 Task: Look for space in Csongrád, Hungary from 11th June, 2023 to 15th June, 2023 for 2 adults in price range Rs.7000 to Rs.16000. Place can be private room with 1  bedroom having 2 beds and 1 bathroom. Property type can be house, flat, guest house, hotel. Booking option can be shelf check-in. Required host language is English.
Action: Mouse moved to (455, 88)
Screenshot: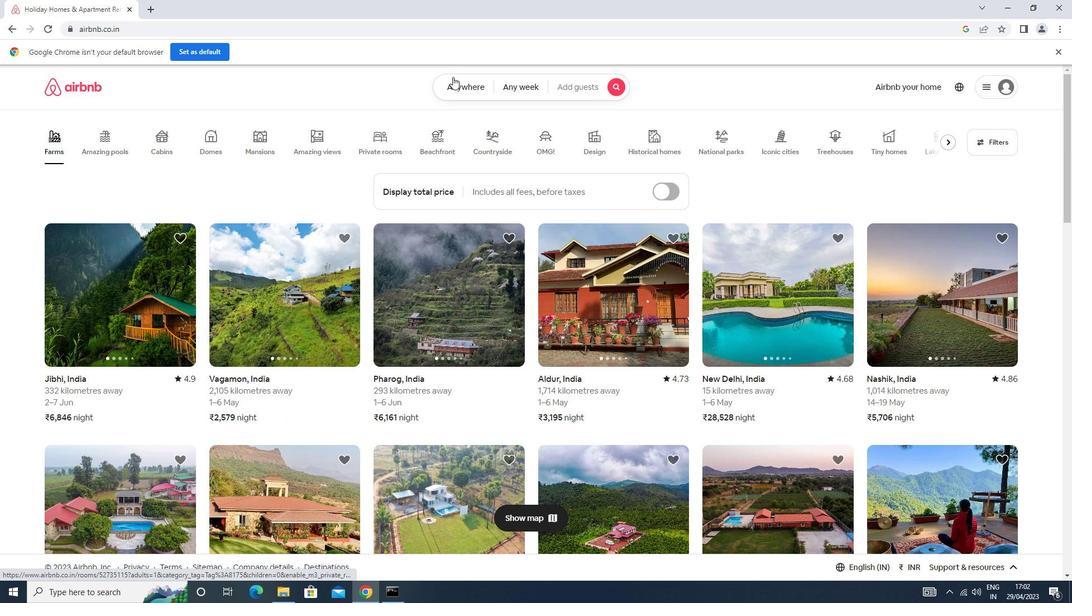 
Action: Mouse pressed left at (455, 88)
Screenshot: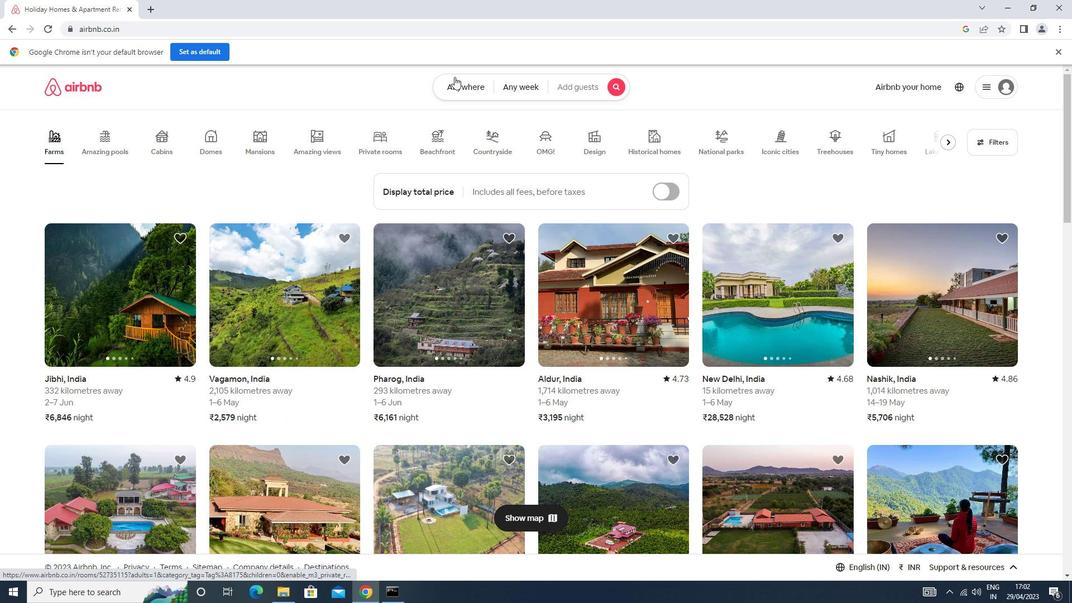 
Action: Mouse moved to (357, 136)
Screenshot: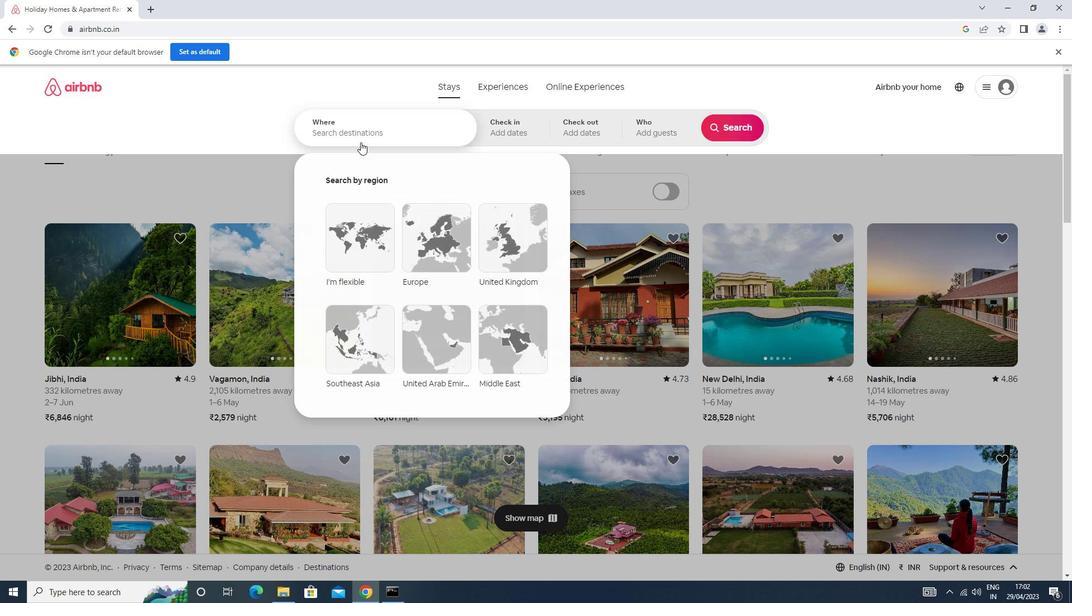 
Action: Mouse pressed left at (357, 136)
Screenshot: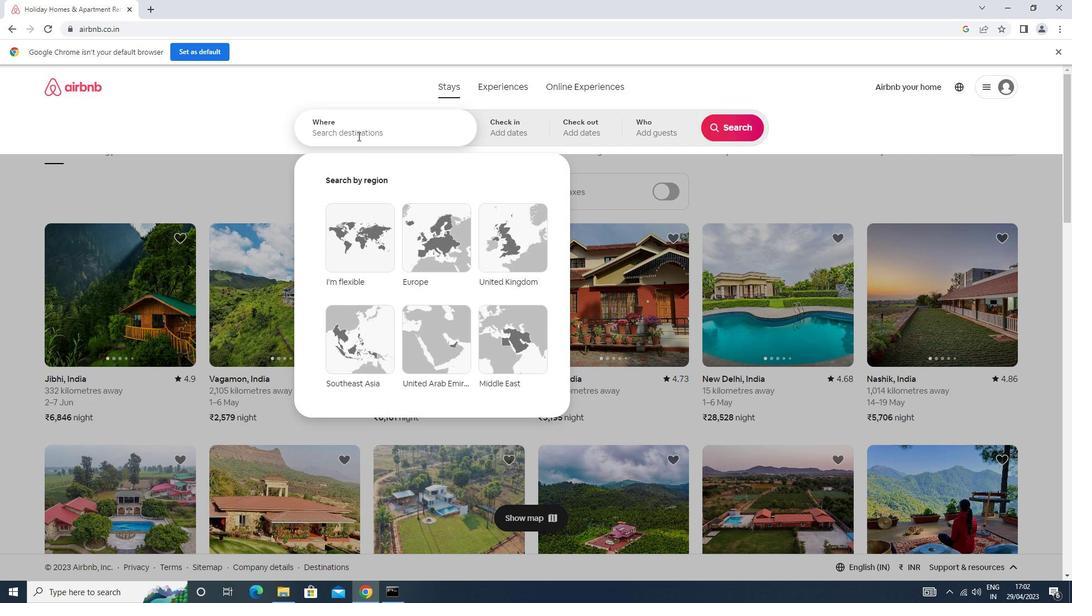 
Action: Key pressed <Key.caps_lock>c<Key.caps_lock>songrad<Key.down><Key.enter>
Screenshot: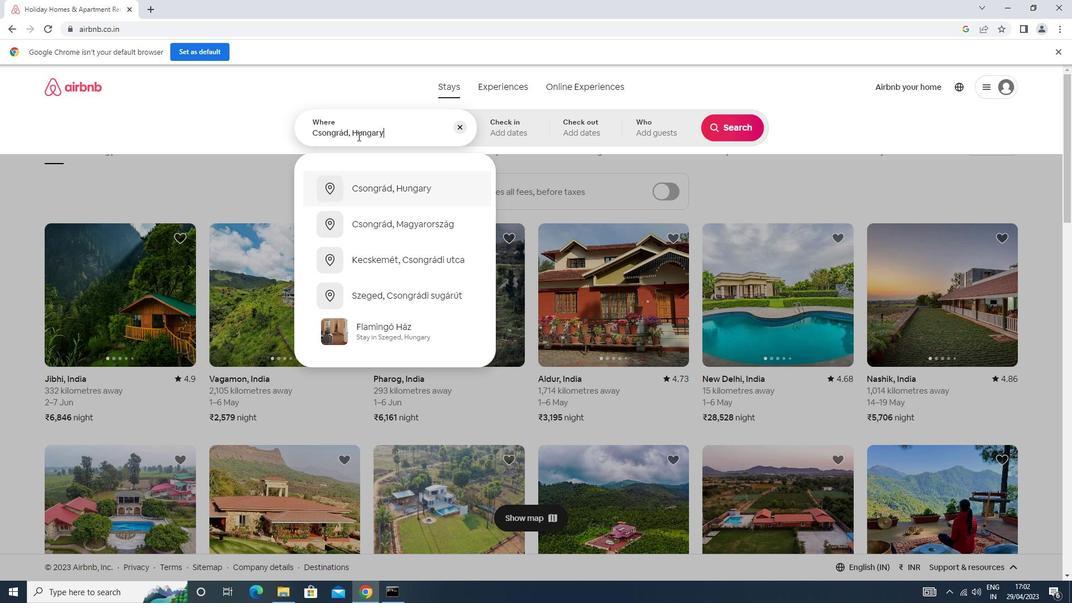
Action: Mouse moved to (725, 216)
Screenshot: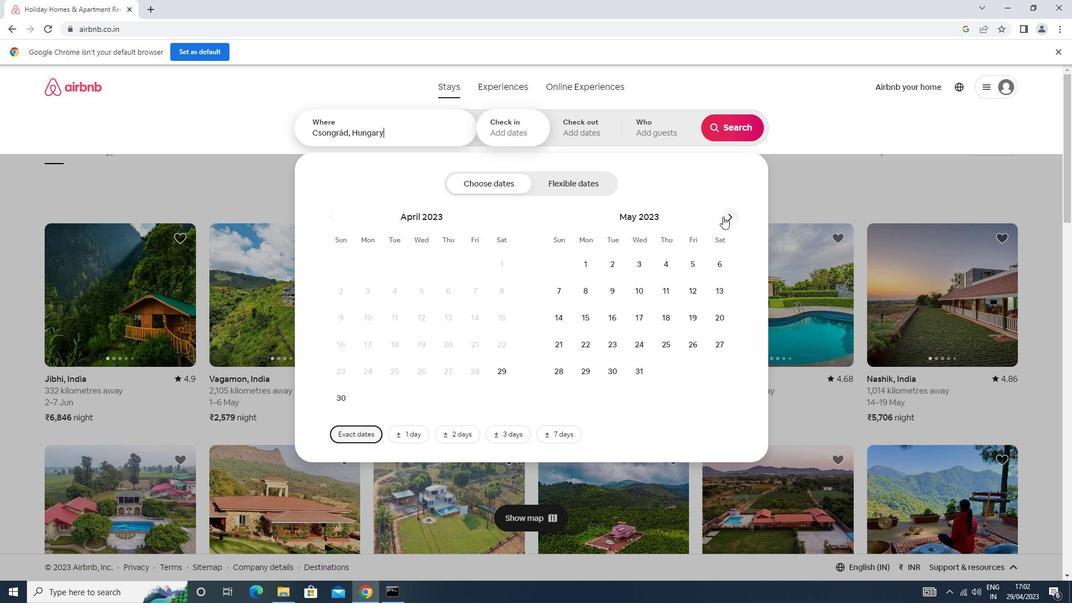 
Action: Mouse pressed left at (725, 216)
Screenshot: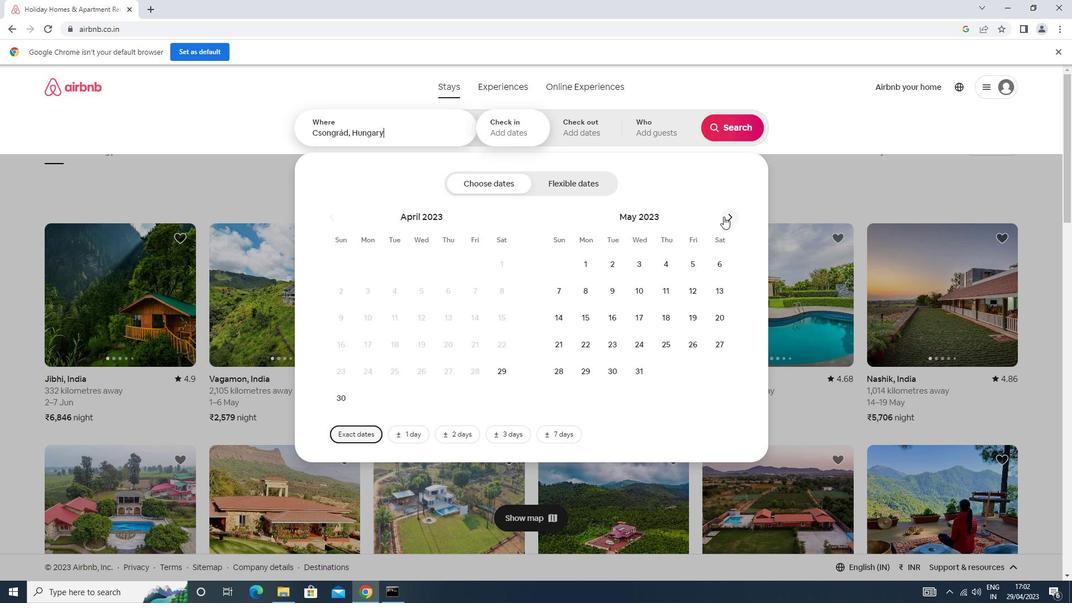 
Action: Mouse moved to (560, 318)
Screenshot: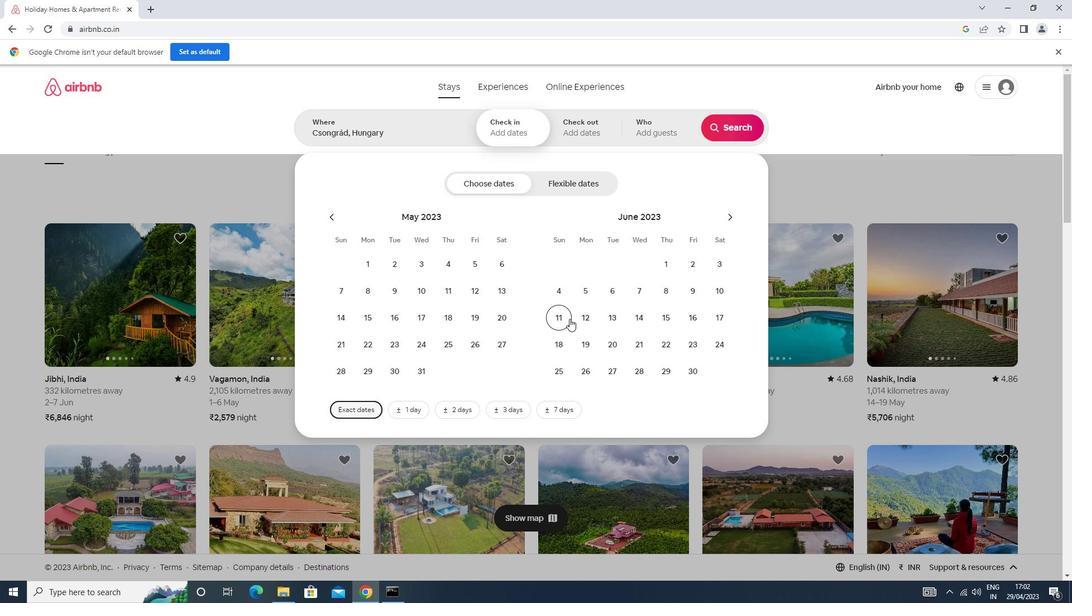 
Action: Mouse pressed left at (560, 318)
Screenshot: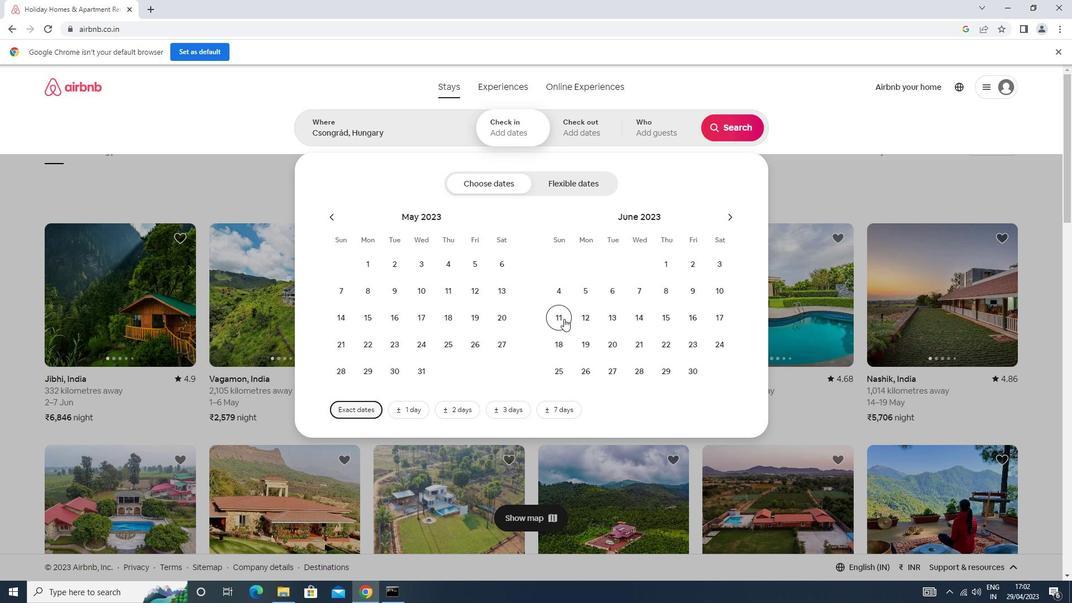
Action: Mouse moved to (659, 316)
Screenshot: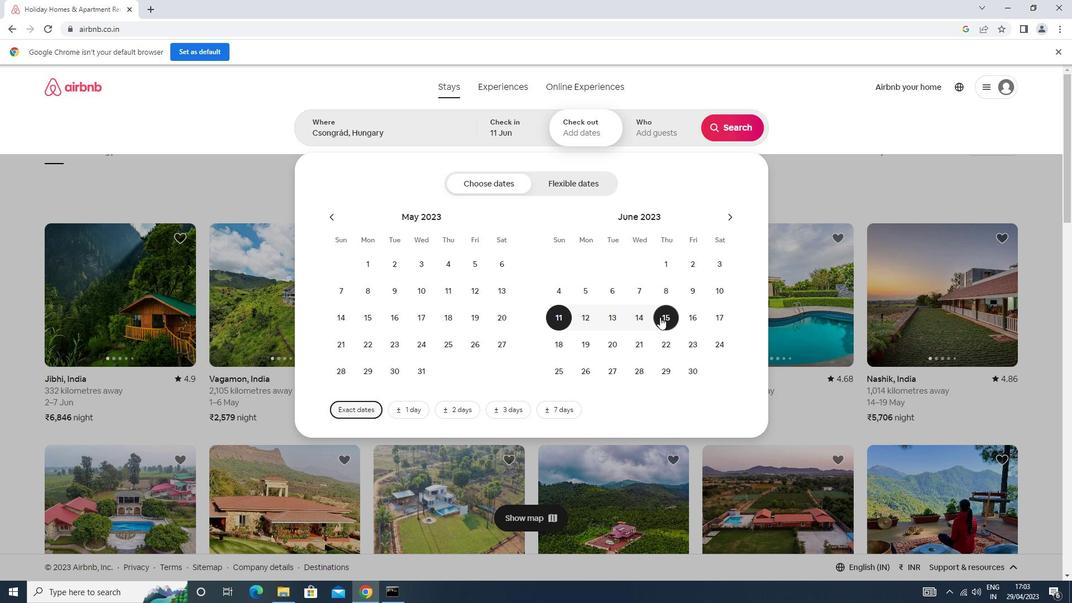 
Action: Mouse pressed left at (659, 316)
Screenshot: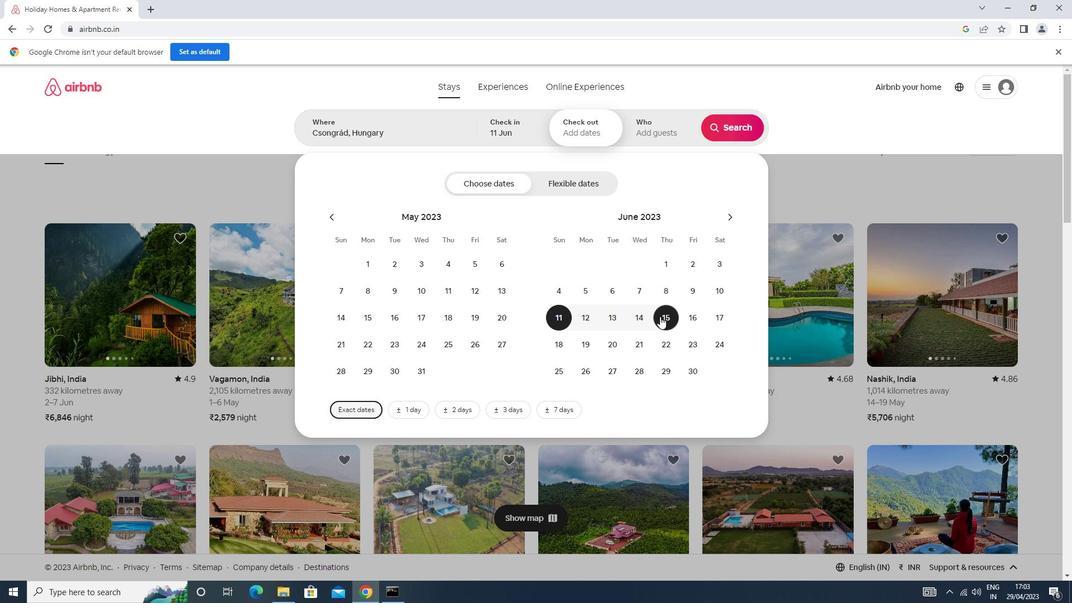 
Action: Mouse moved to (664, 121)
Screenshot: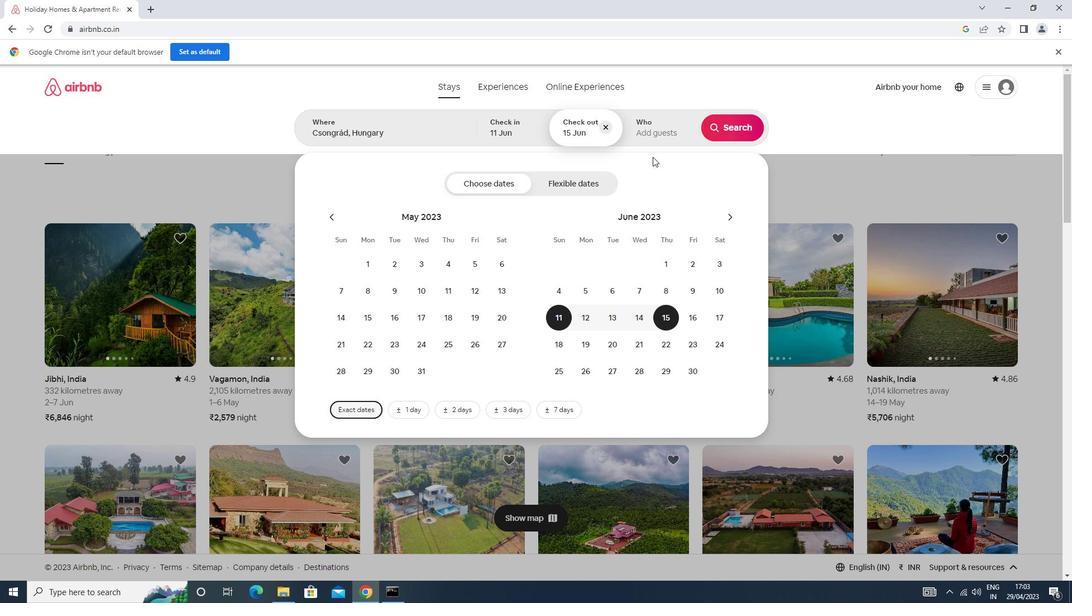 
Action: Mouse pressed left at (664, 121)
Screenshot: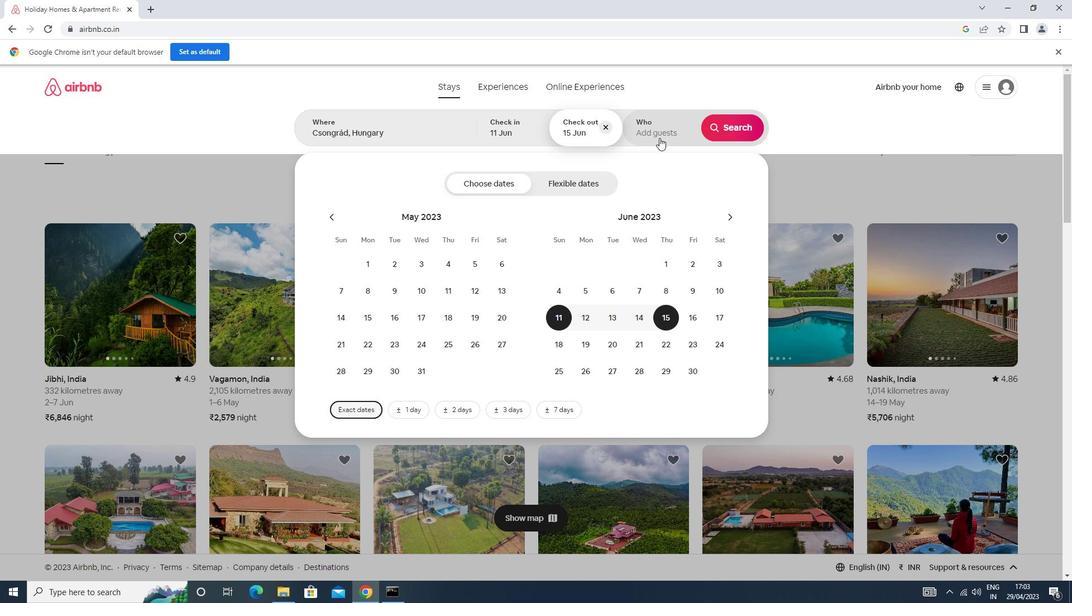 
Action: Mouse moved to (732, 189)
Screenshot: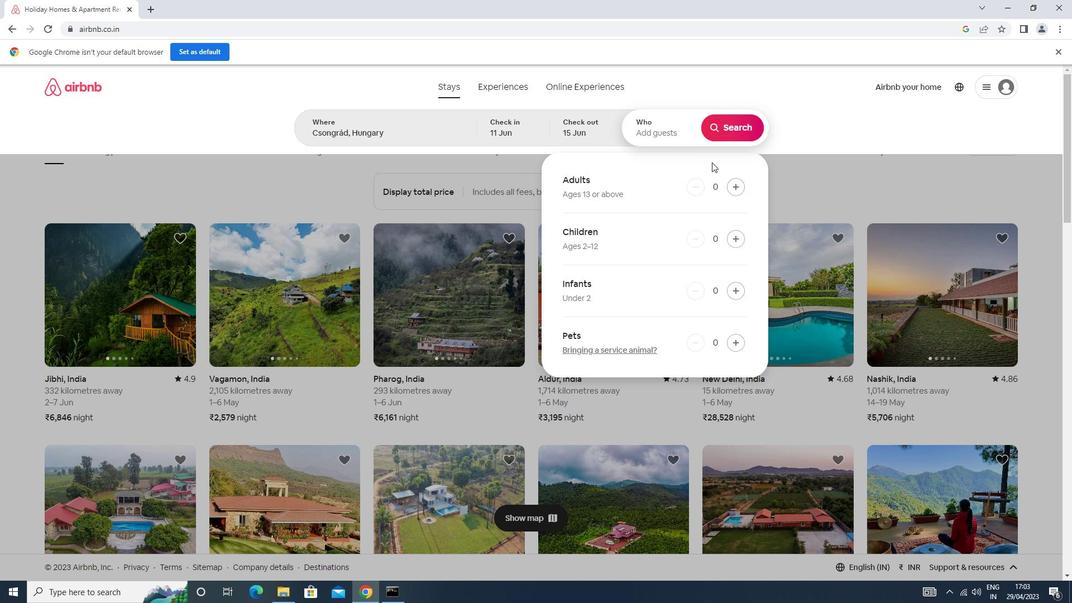 
Action: Mouse pressed left at (732, 189)
Screenshot: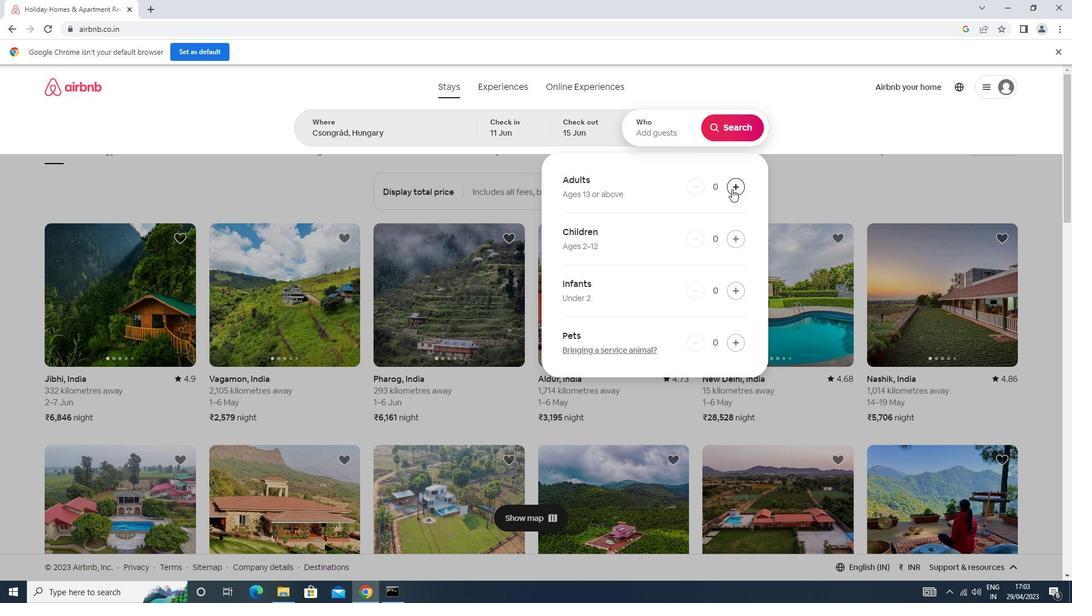 
Action: Mouse pressed left at (732, 189)
Screenshot: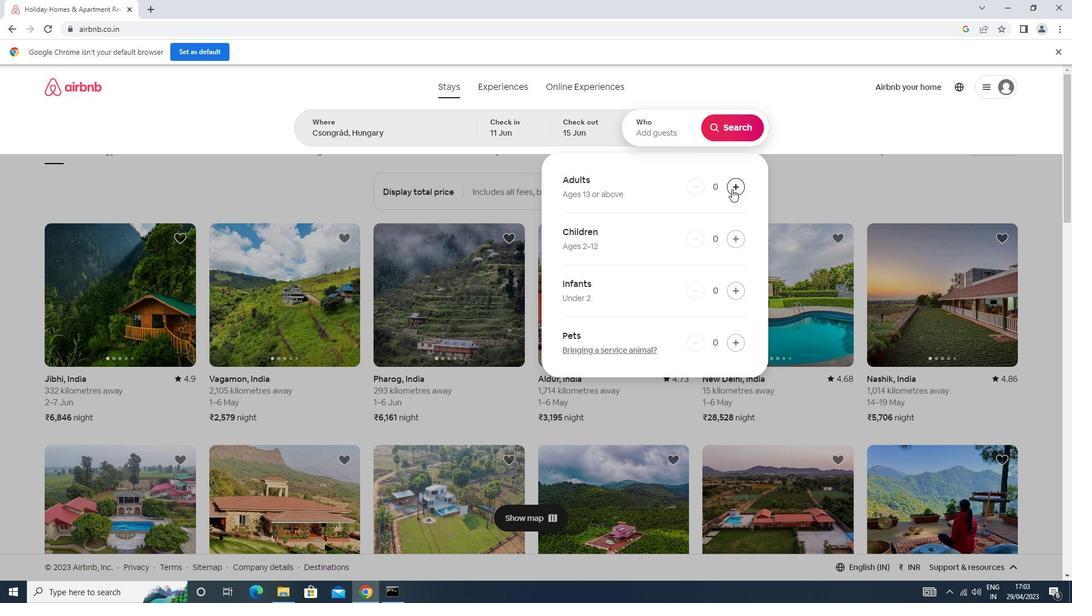
Action: Mouse moved to (725, 127)
Screenshot: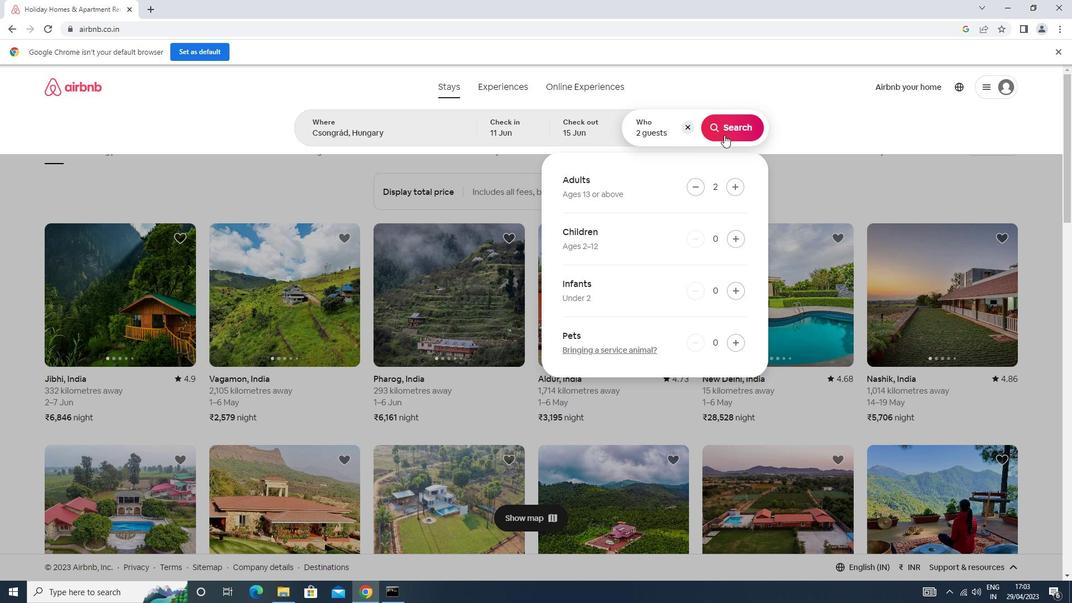 
Action: Mouse pressed left at (725, 127)
Screenshot: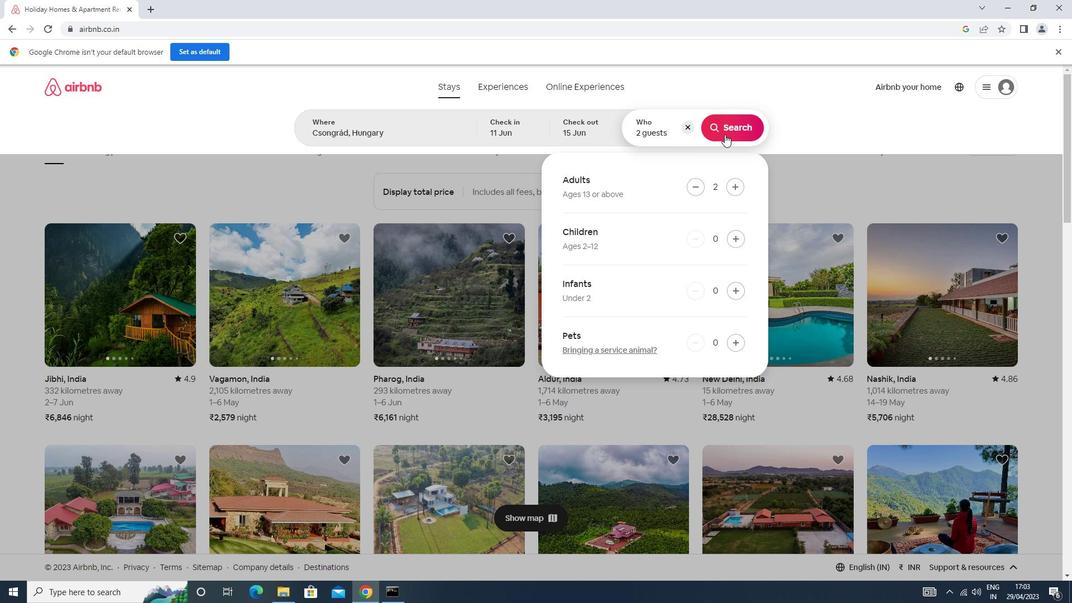 
Action: Mouse moved to (1028, 131)
Screenshot: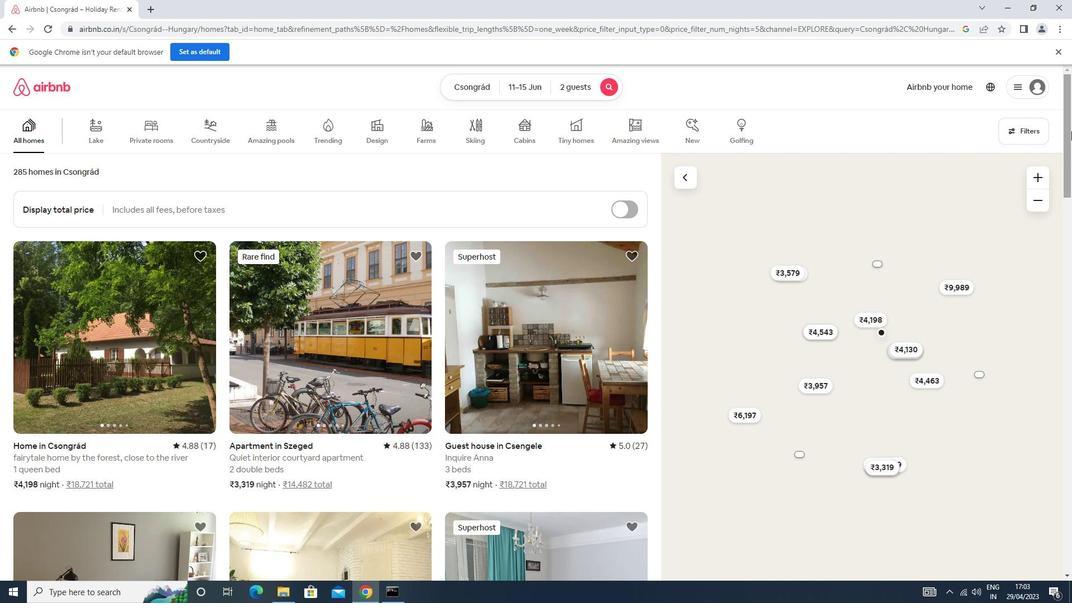 
Action: Mouse pressed left at (1028, 131)
Screenshot: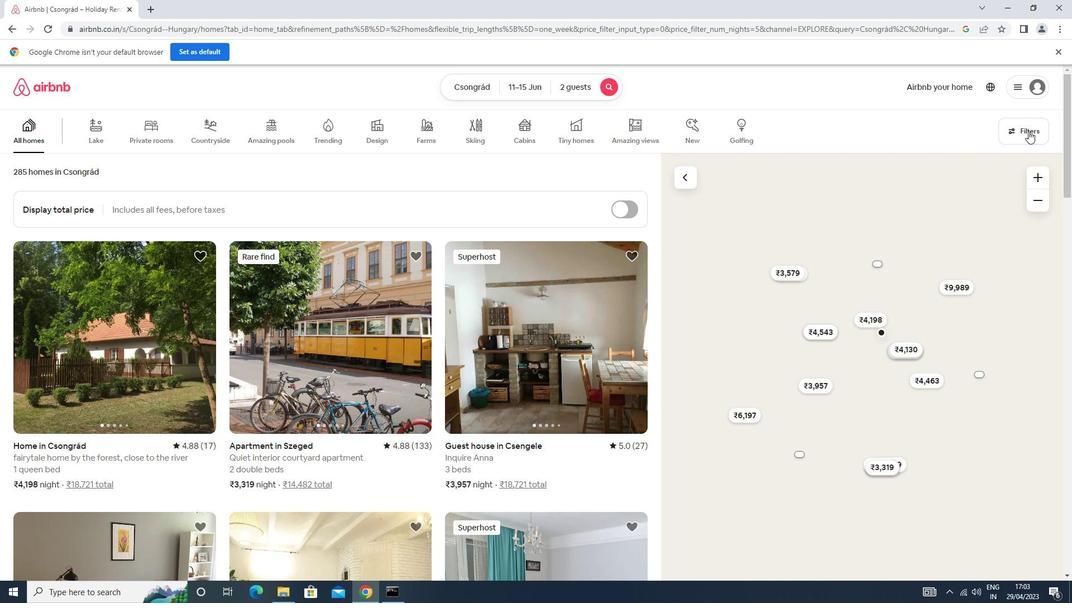 
Action: Mouse moved to (463, 276)
Screenshot: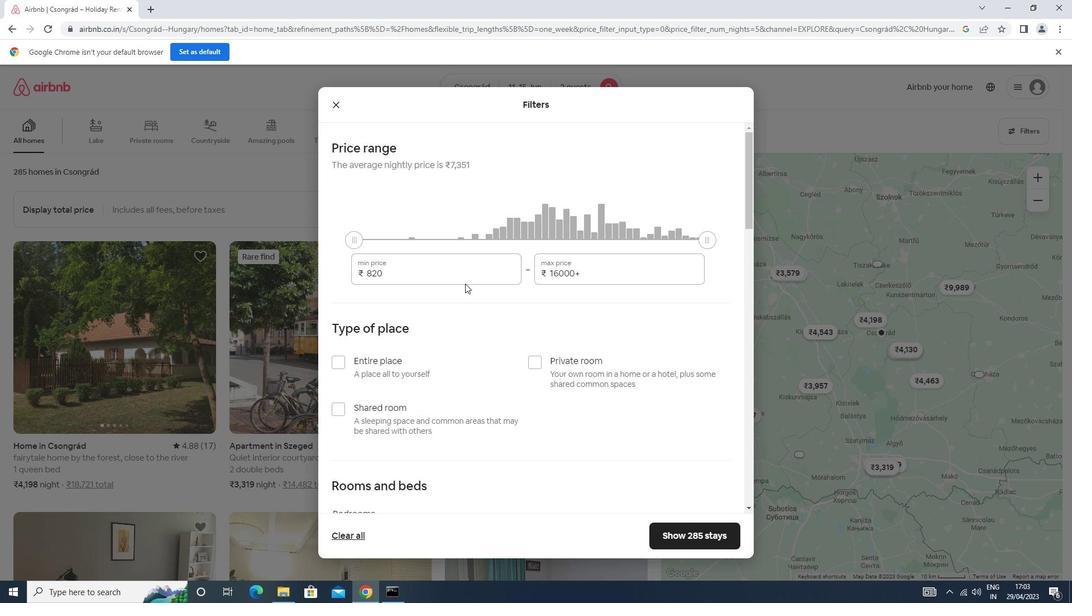 
Action: Mouse pressed left at (463, 276)
Screenshot: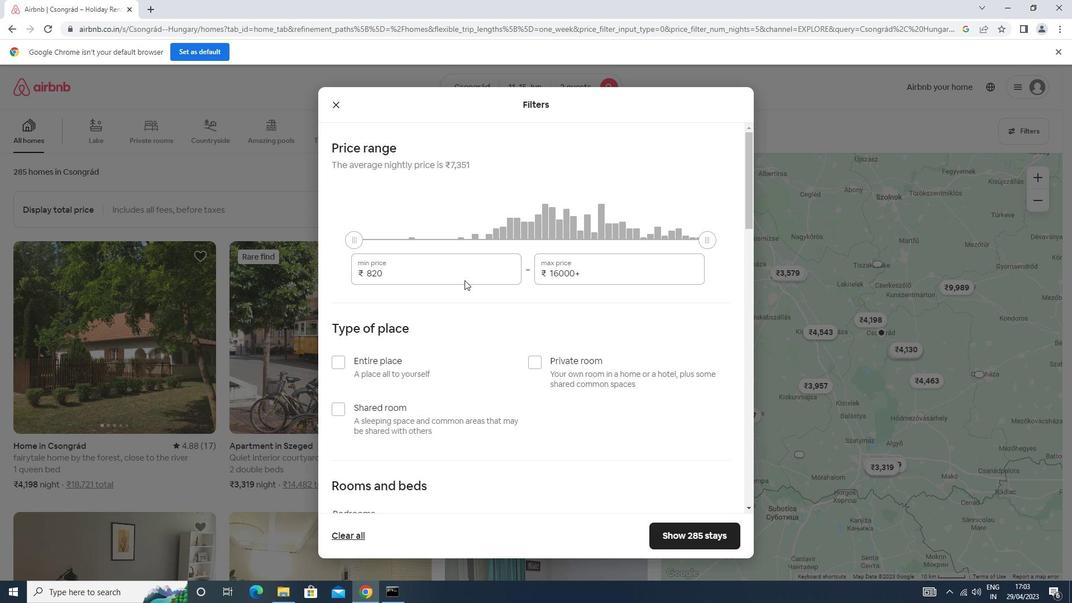 
Action: Key pressed <Key.backspace><Key.backspace><Key.backspace><Key.backspace><Key.backspace><Key.backspace><Key.backspace><Key.backspace><Key.backspace><Key.backspace><Key.backspace><Key.backspace><Key.backspace><Key.backspace>7000<Key.tab>16000
Screenshot: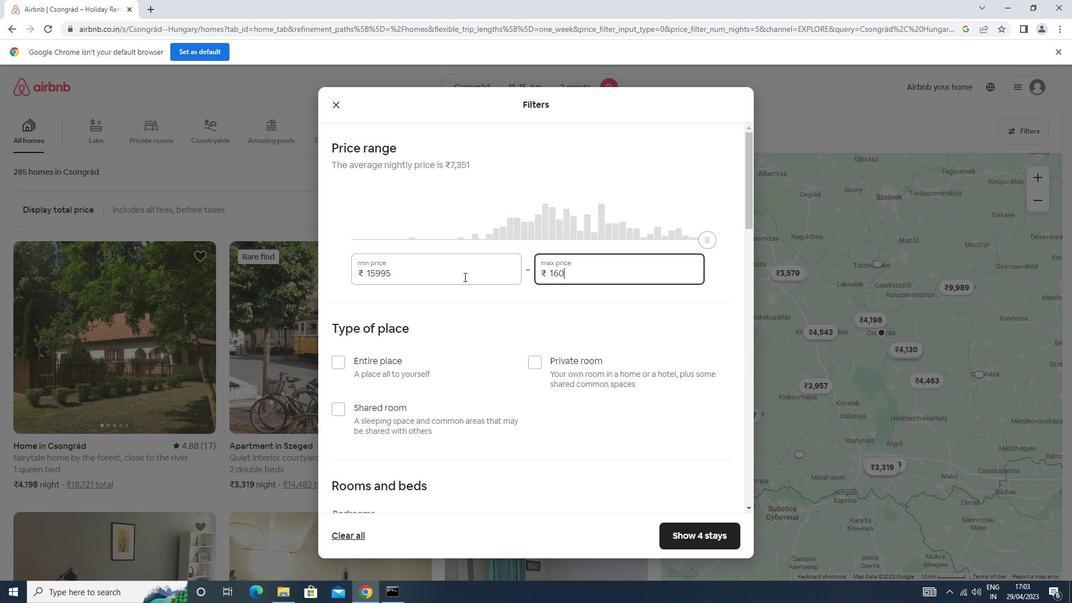 
Action: Mouse scrolled (463, 276) with delta (0, 0)
Screenshot: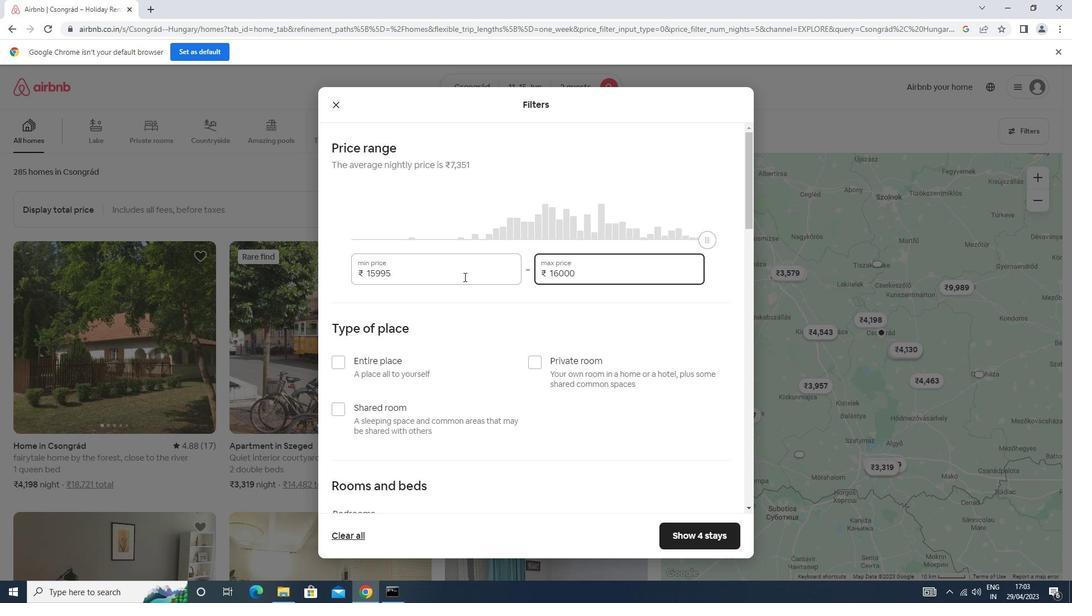 
Action: Mouse scrolled (463, 276) with delta (0, 0)
Screenshot: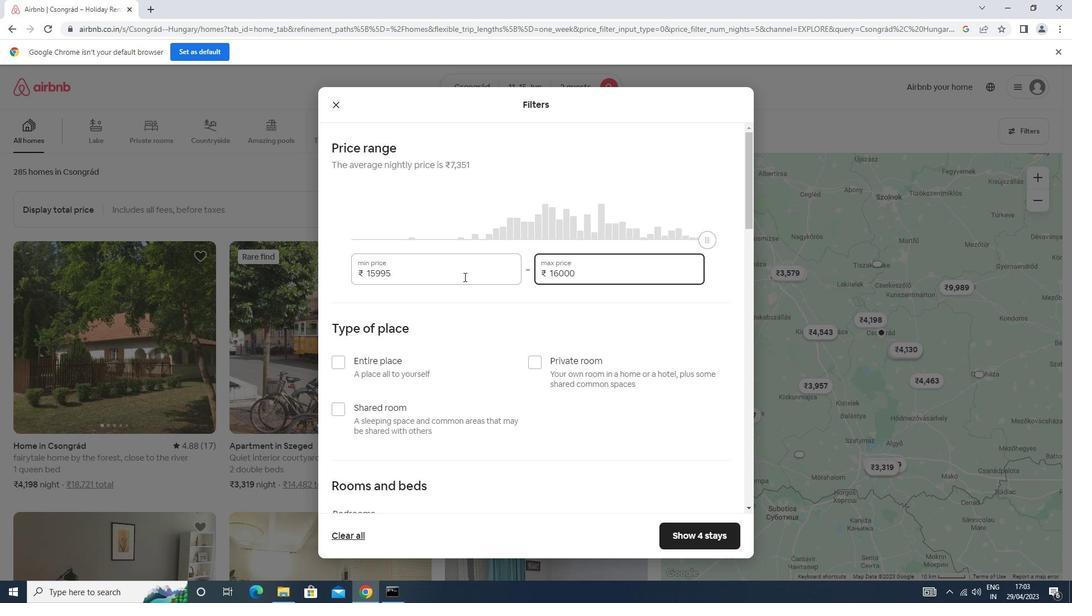 
Action: Mouse moved to (538, 251)
Screenshot: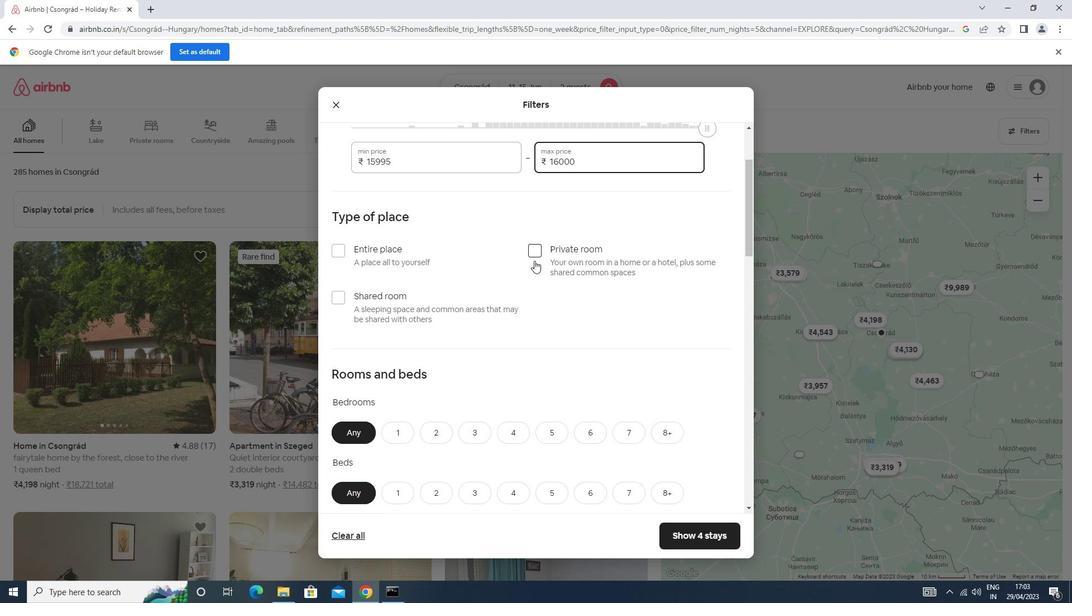 
Action: Mouse pressed left at (538, 251)
Screenshot: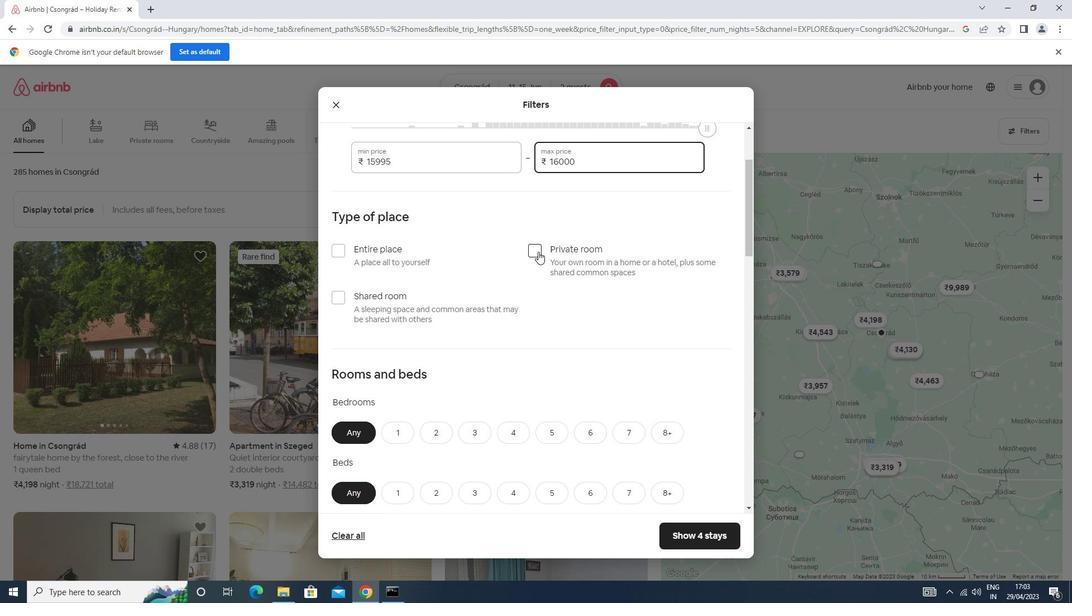 
Action: Mouse moved to (538, 251)
Screenshot: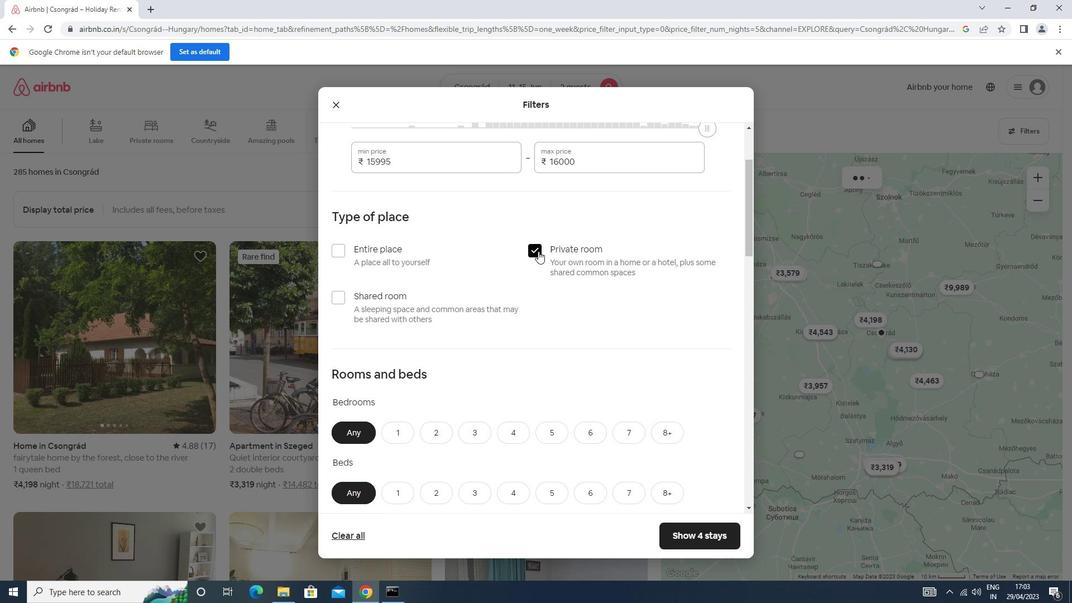 
Action: Mouse scrolled (538, 250) with delta (0, 0)
Screenshot: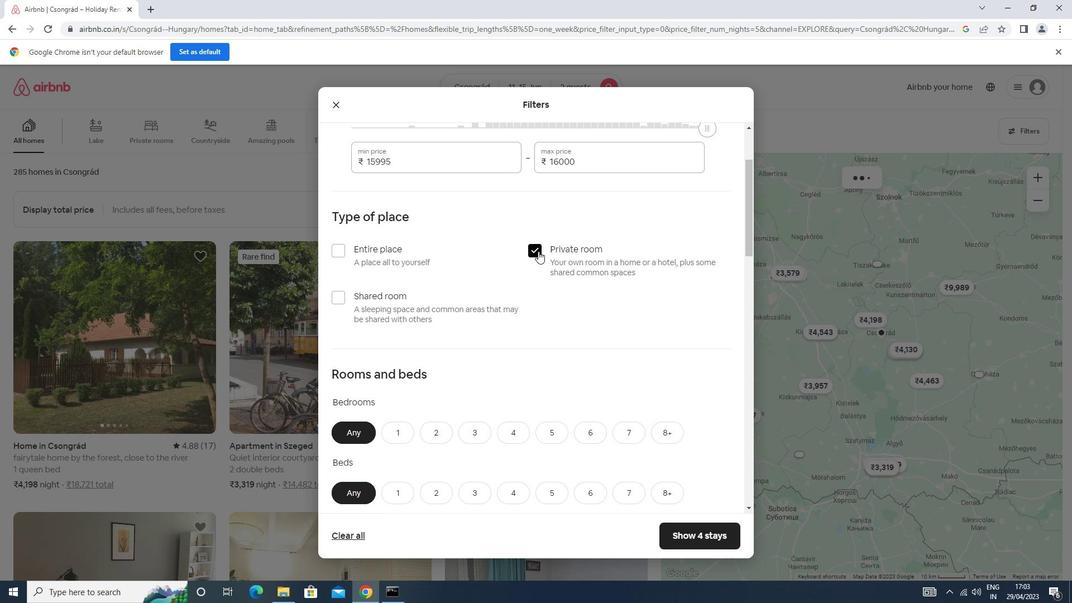 
Action: Mouse scrolled (538, 250) with delta (0, 0)
Screenshot: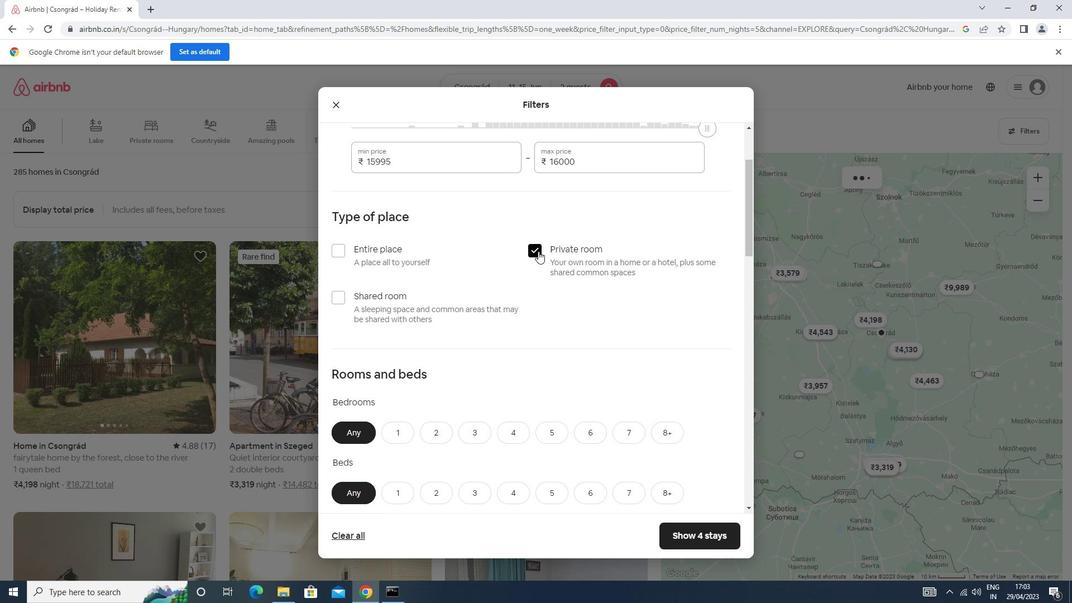 
Action: Mouse moved to (409, 322)
Screenshot: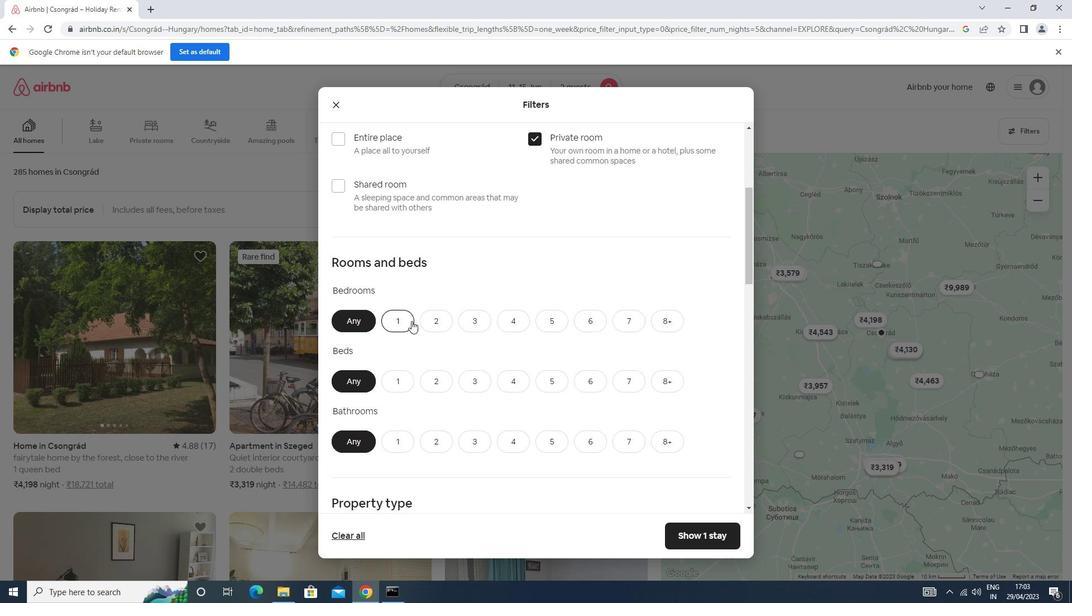 
Action: Mouse pressed left at (409, 322)
Screenshot: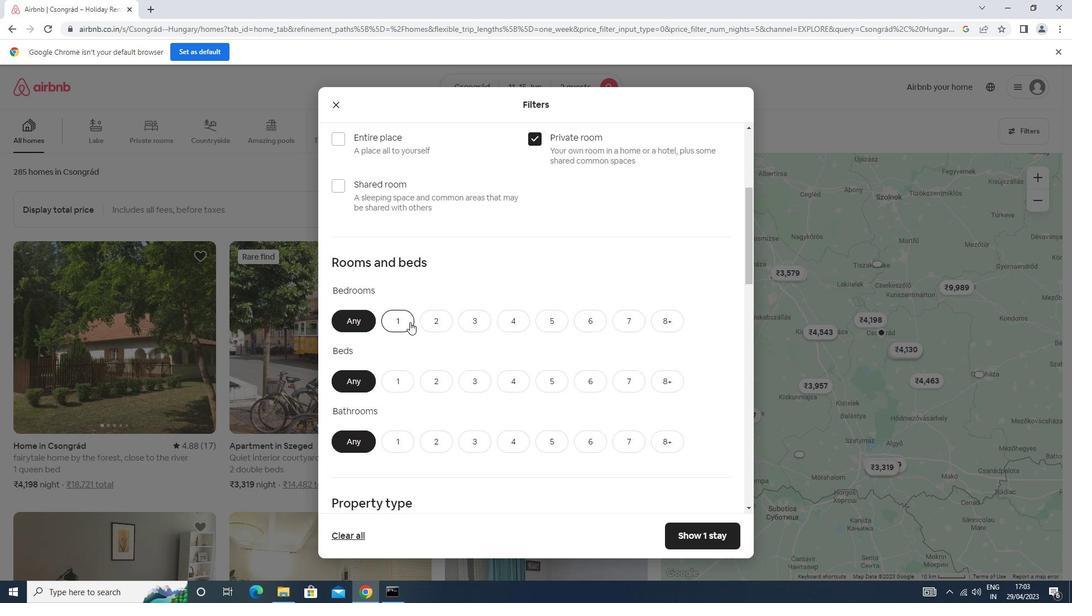 
Action: Mouse moved to (392, 384)
Screenshot: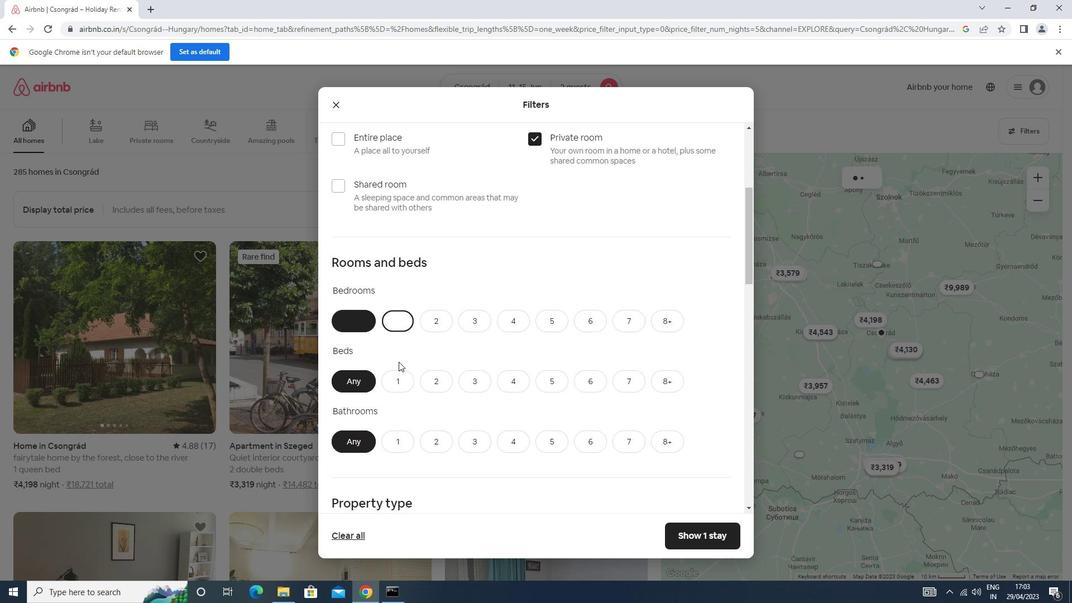 
Action: Mouse pressed left at (392, 384)
Screenshot: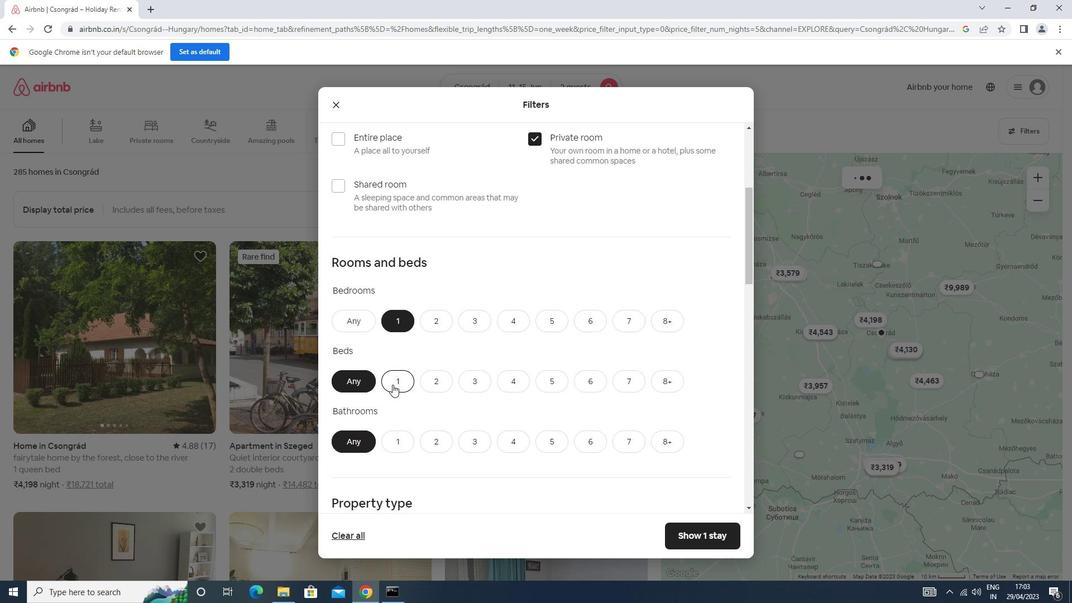 
Action: Mouse scrolled (392, 384) with delta (0, 0)
Screenshot: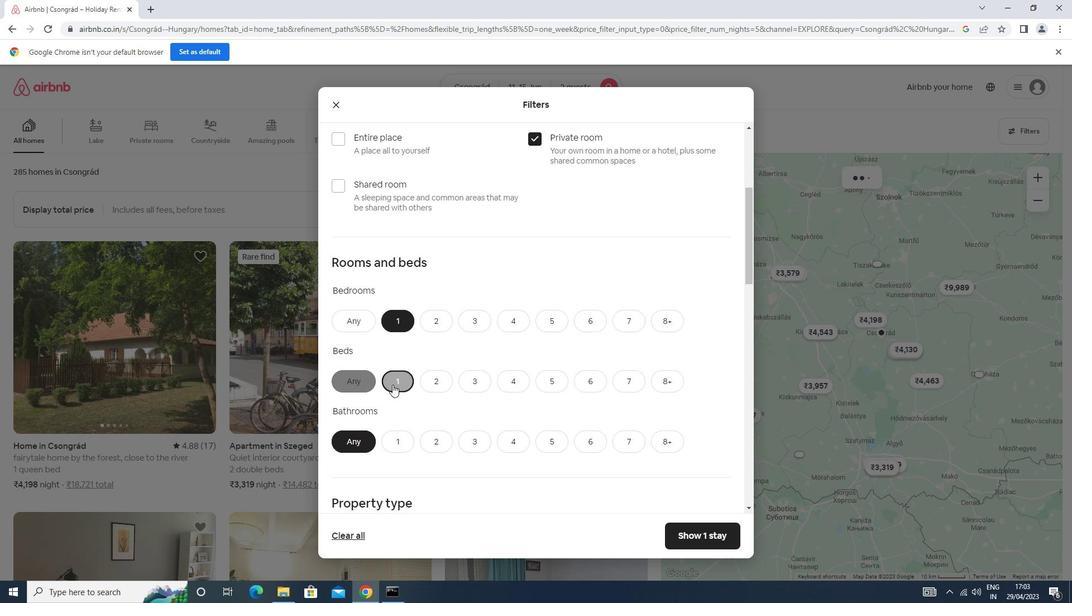 
Action: Mouse pressed left at (392, 384)
Screenshot: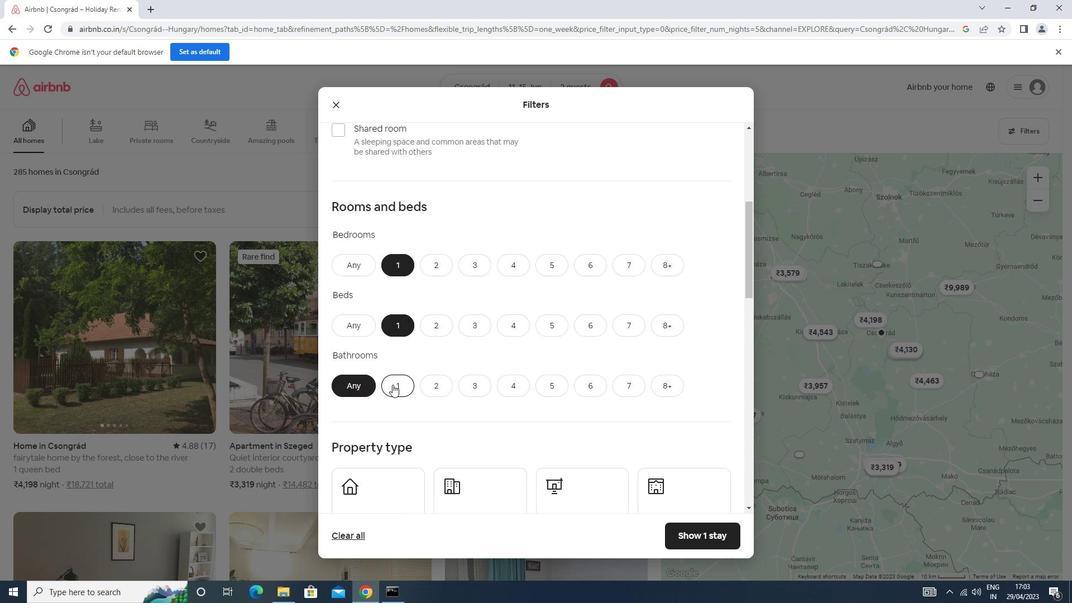 
Action: Mouse scrolled (392, 384) with delta (0, 0)
Screenshot: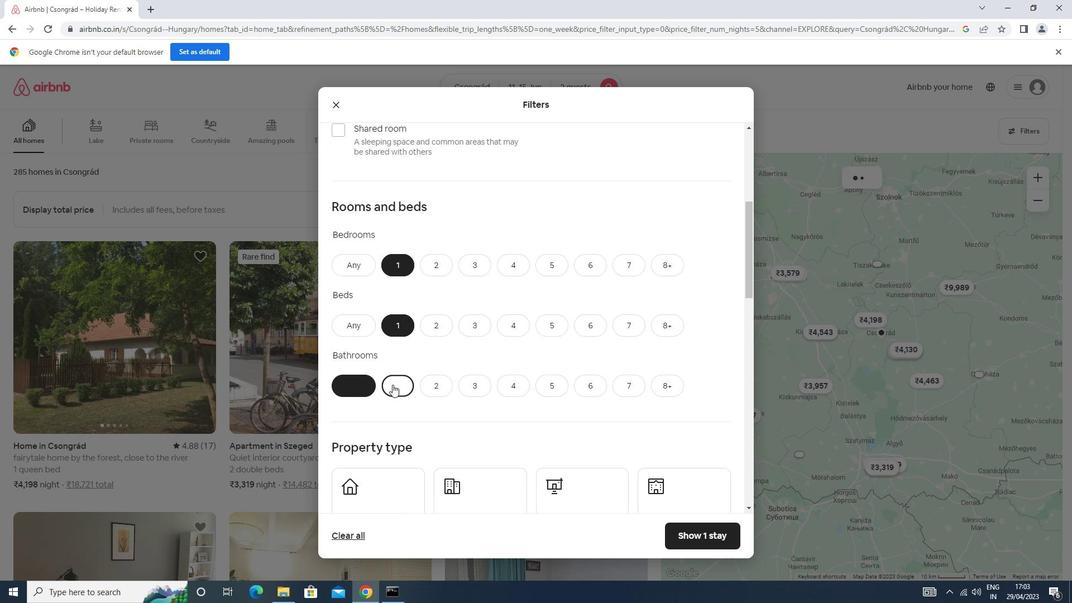 
Action: Mouse scrolled (392, 384) with delta (0, 0)
Screenshot: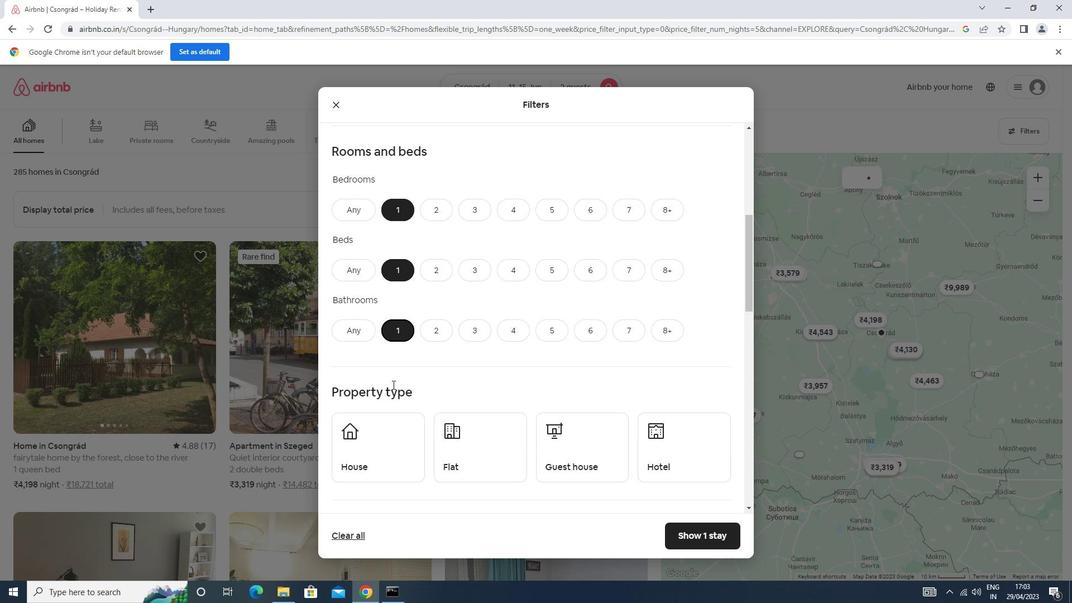 
Action: Mouse scrolled (392, 384) with delta (0, 0)
Screenshot: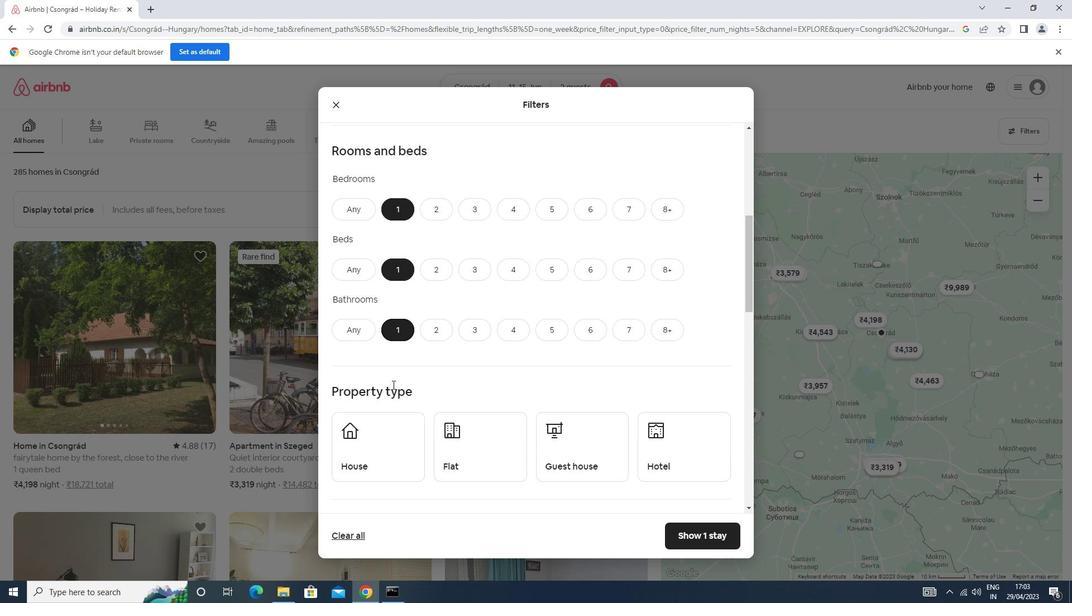 
Action: Mouse moved to (385, 329)
Screenshot: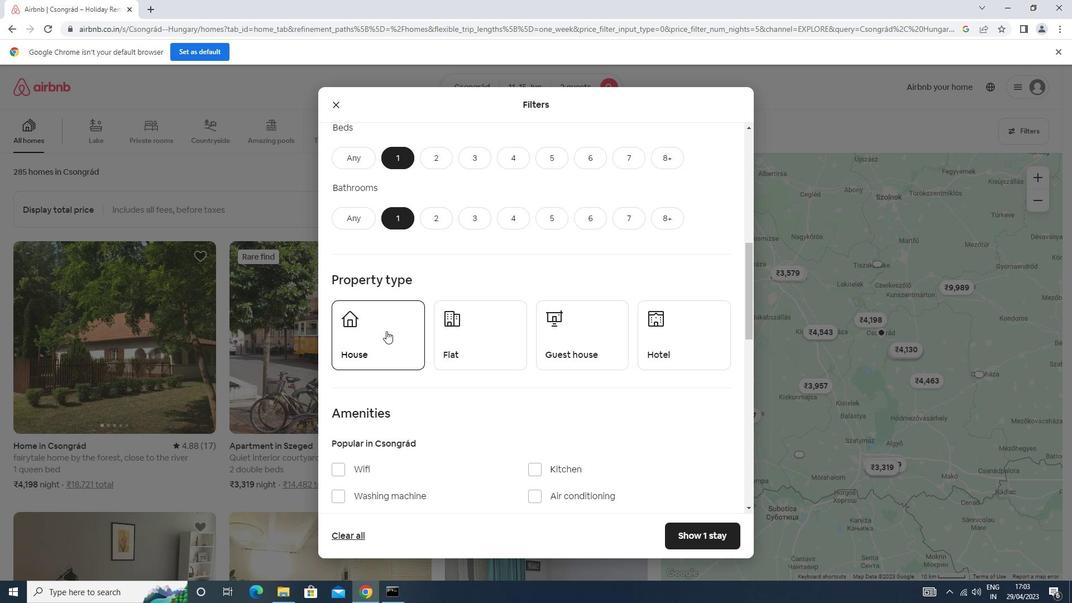 
Action: Mouse pressed left at (385, 329)
Screenshot: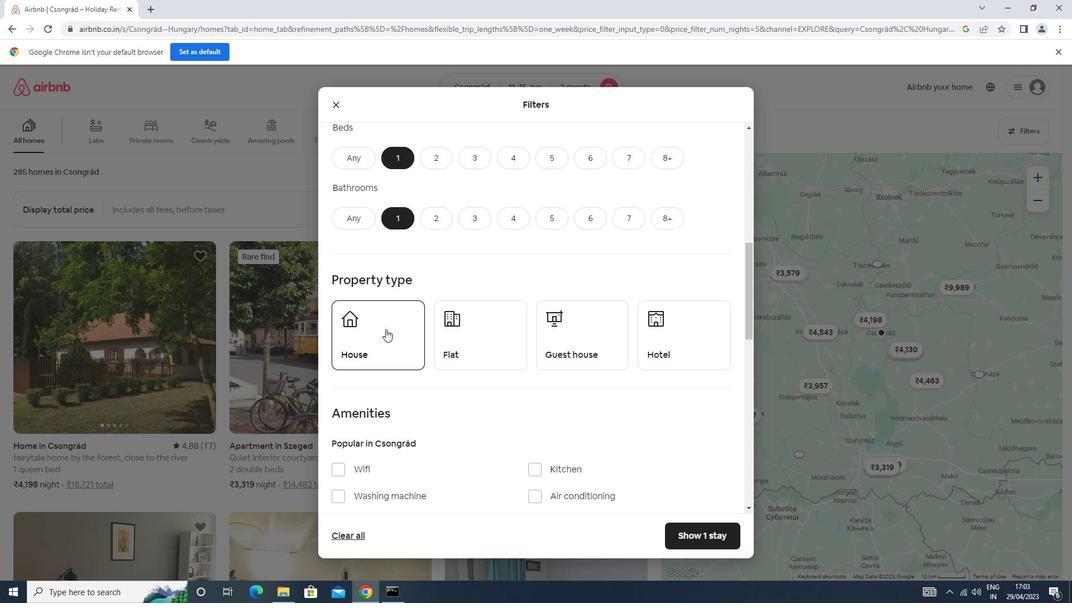 
Action: Mouse moved to (479, 326)
Screenshot: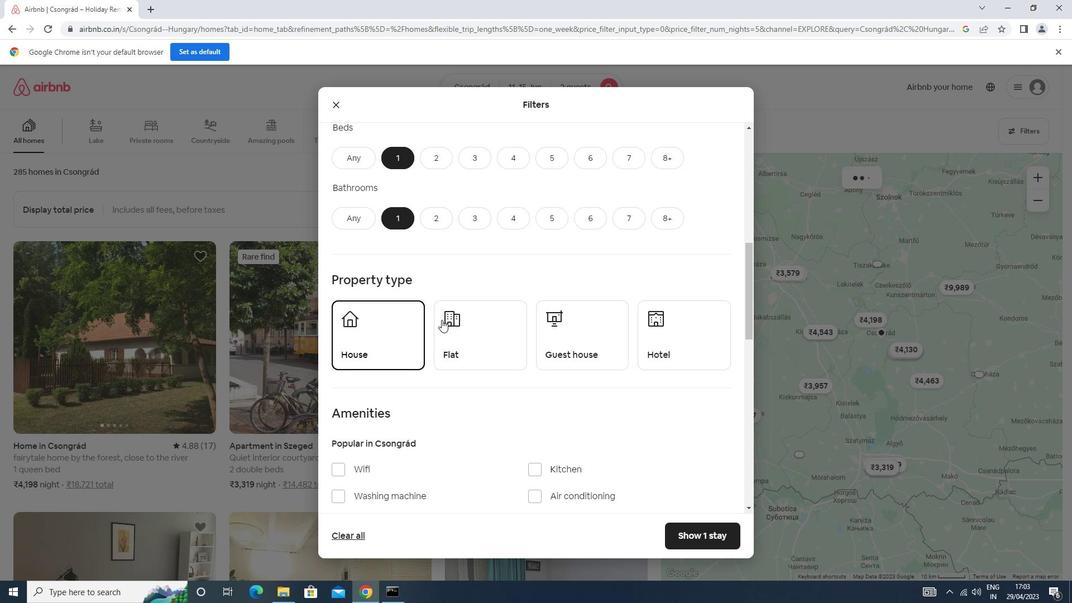 
Action: Mouse pressed left at (479, 326)
Screenshot: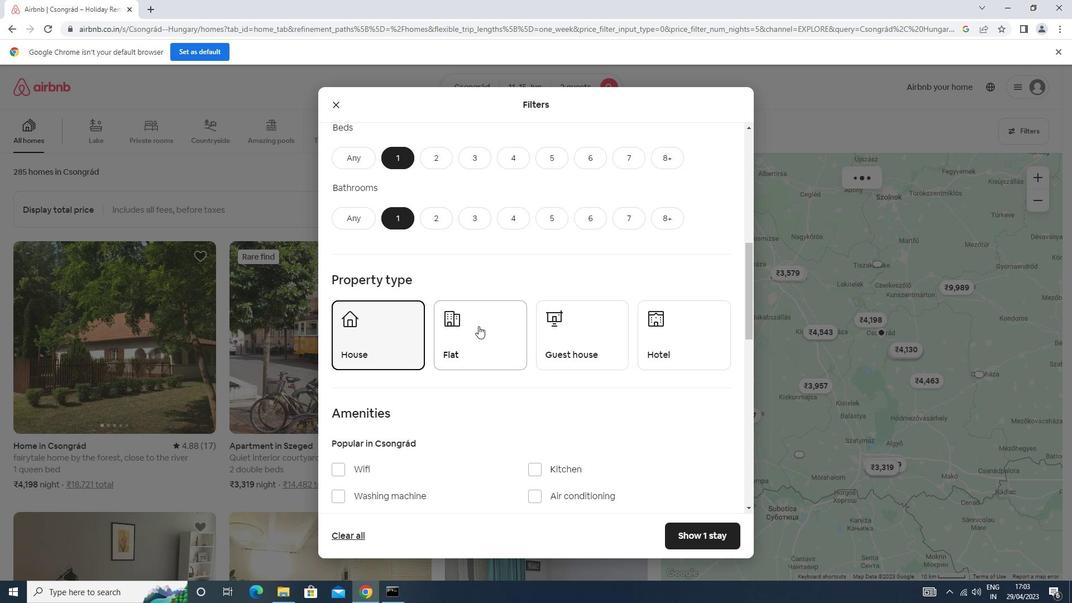 
Action: Mouse moved to (571, 338)
Screenshot: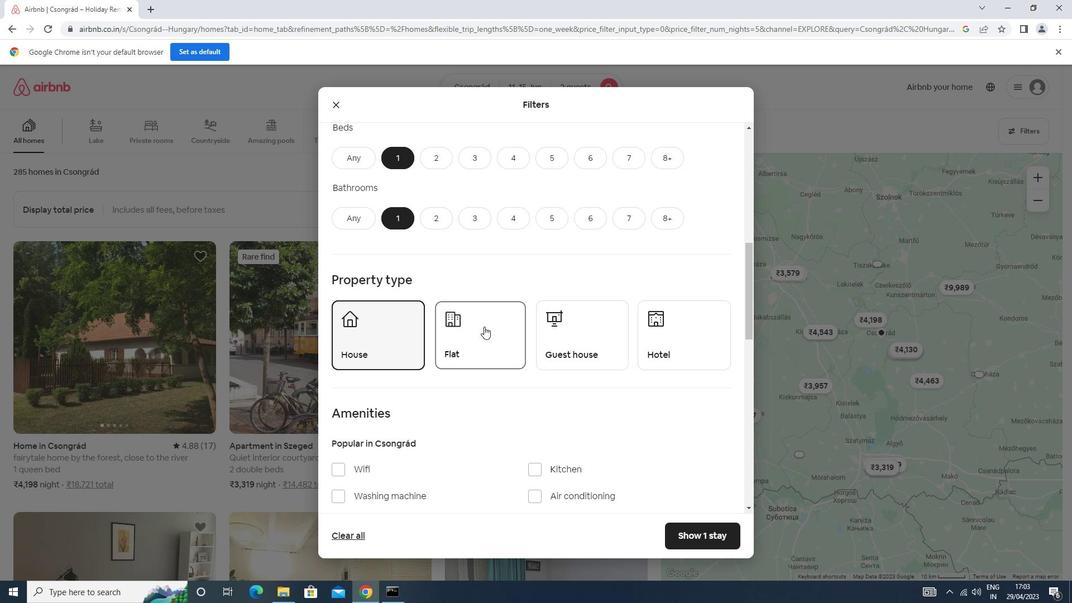 
Action: Mouse pressed left at (571, 338)
Screenshot: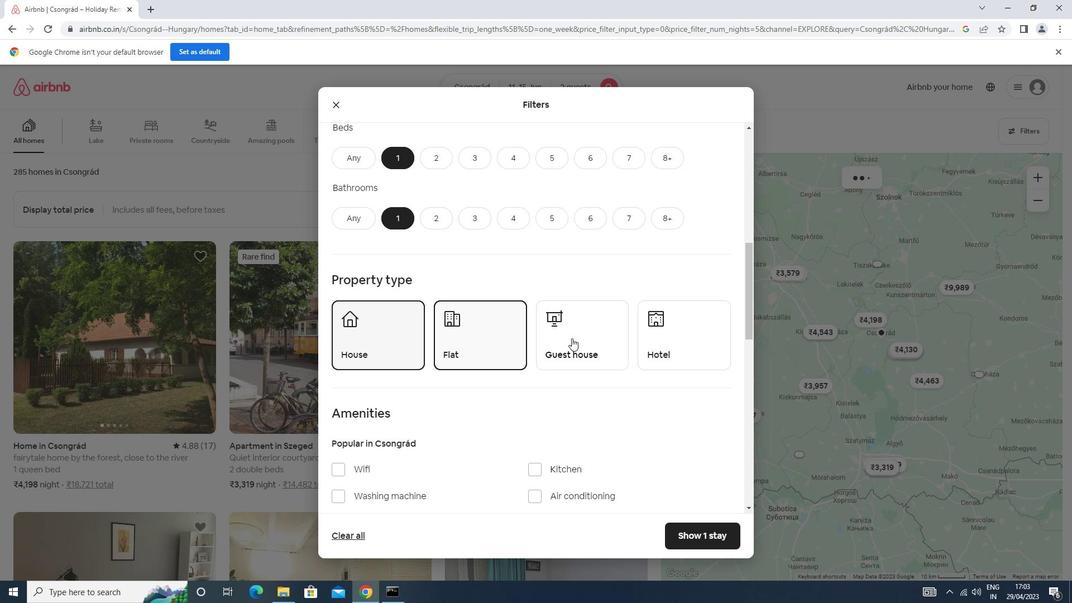 
Action: Mouse moved to (656, 338)
Screenshot: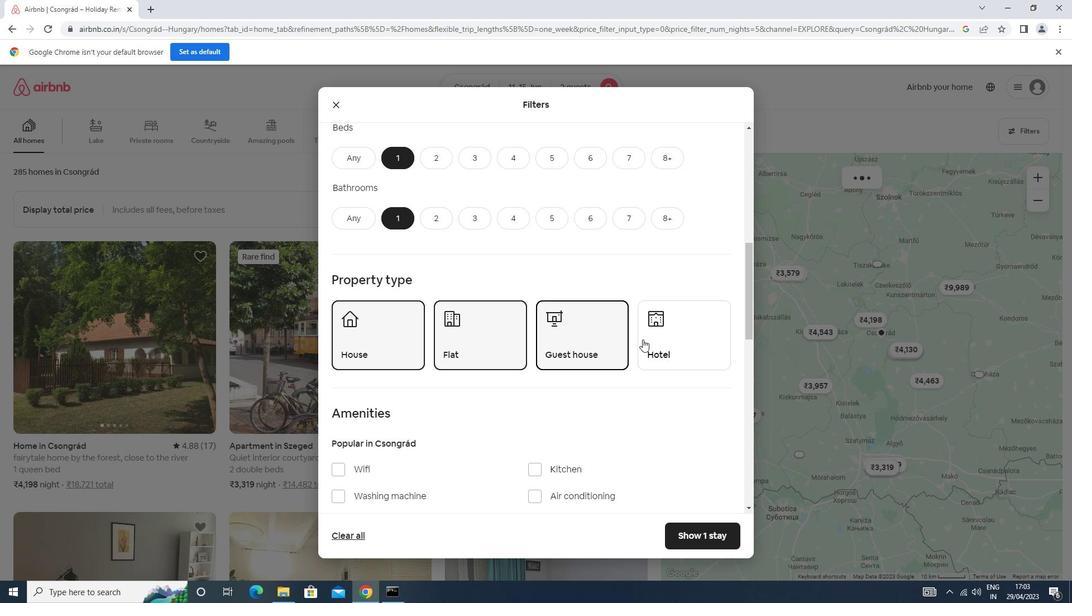 
Action: Mouse pressed left at (656, 338)
Screenshot: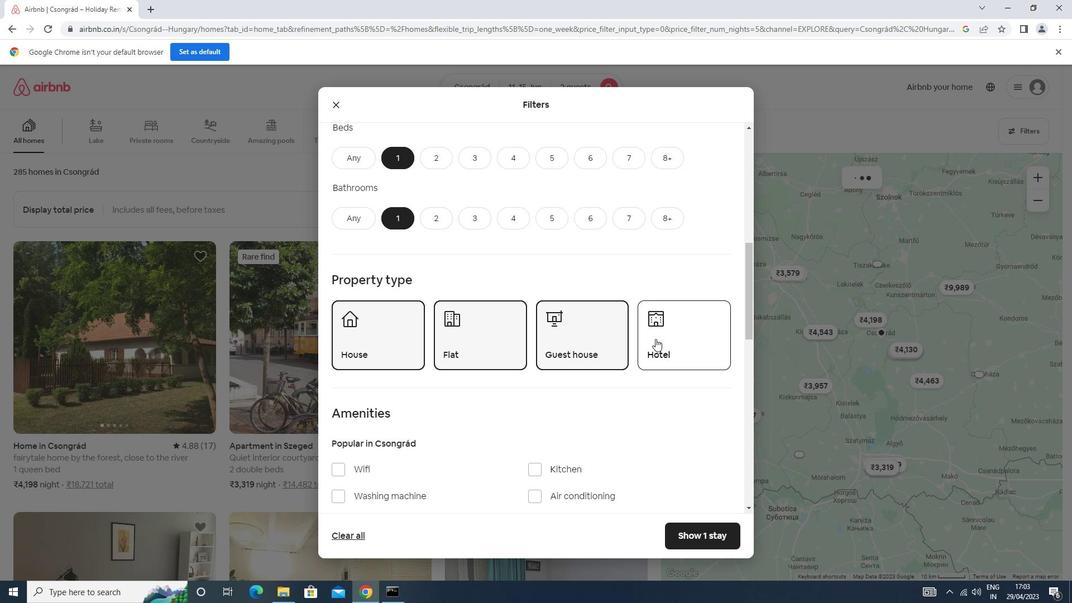 
Action: Mouse scrolled (656, 337) with delta (0, 0)
Screenshot: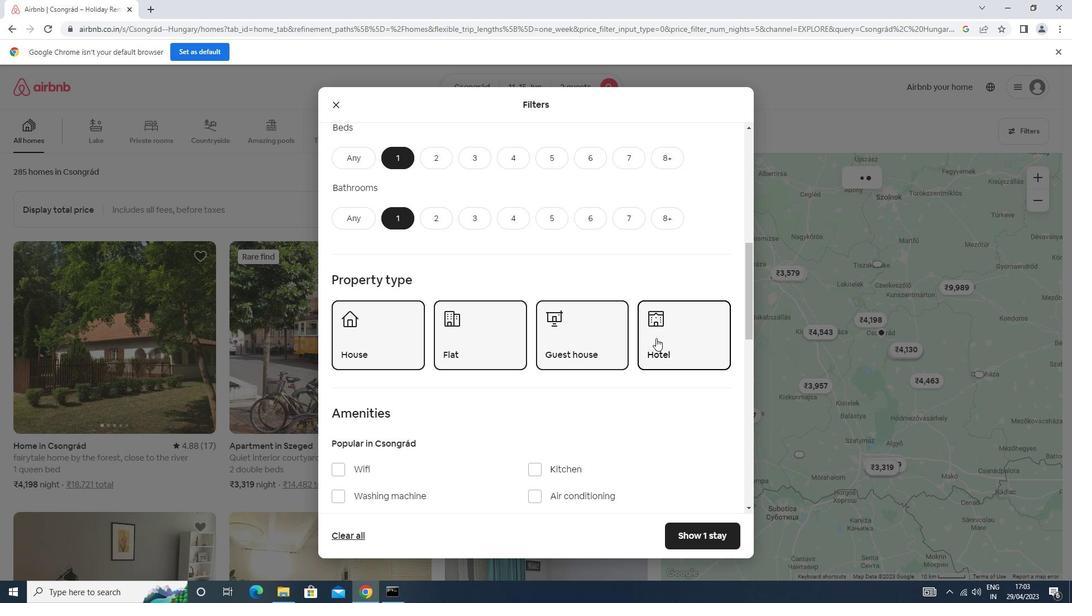
Action: Mouse scrolled (656, 337) with delta (0, 0)
Screenshot: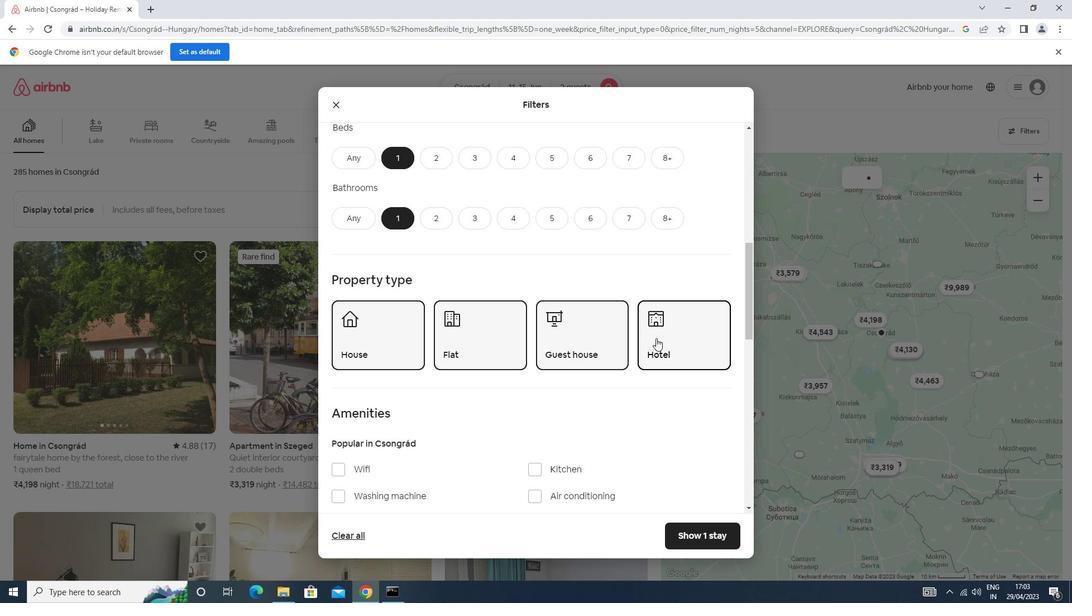 
Action: Mouse moved to (656, 338)
Screenshot: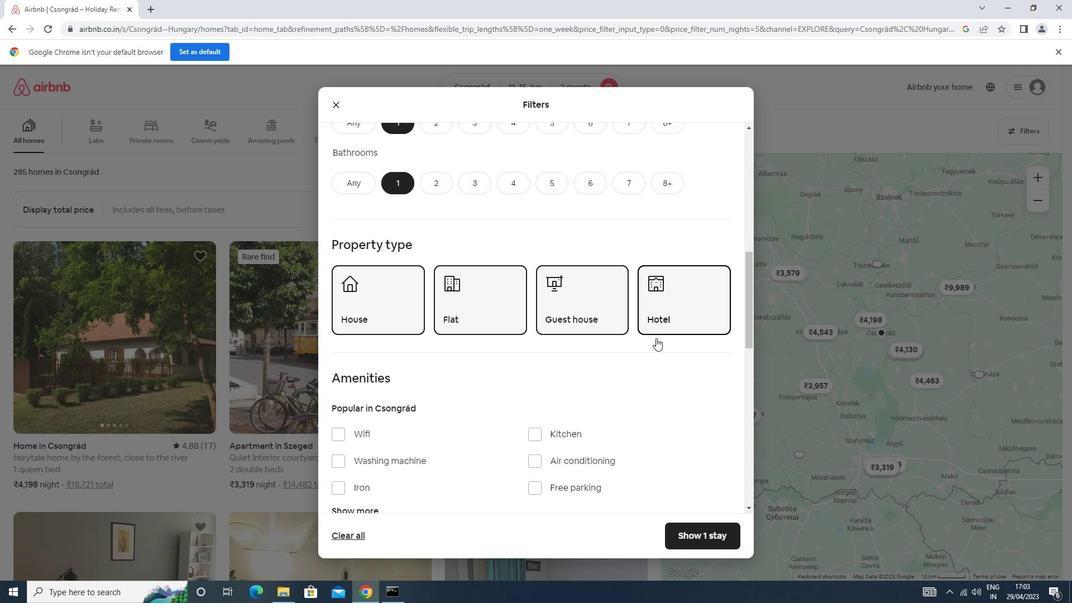 
Action: Mouse scrolled (656, 338) with delta (0, 0)
Screenshot: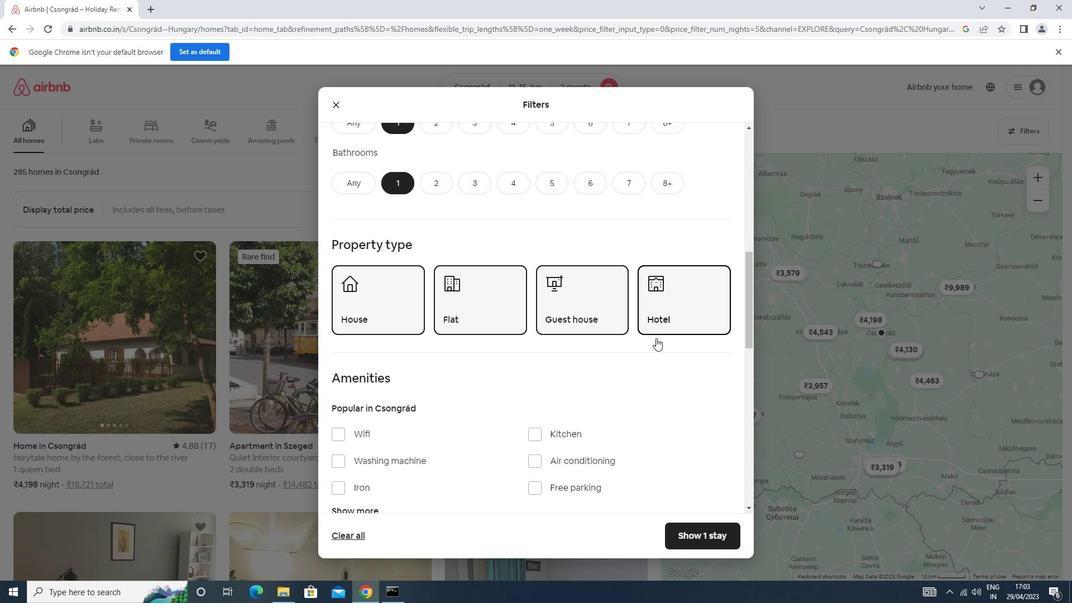 
Action: Mouse scrolled (656, 338) with delta (0, 0)
Screenshot: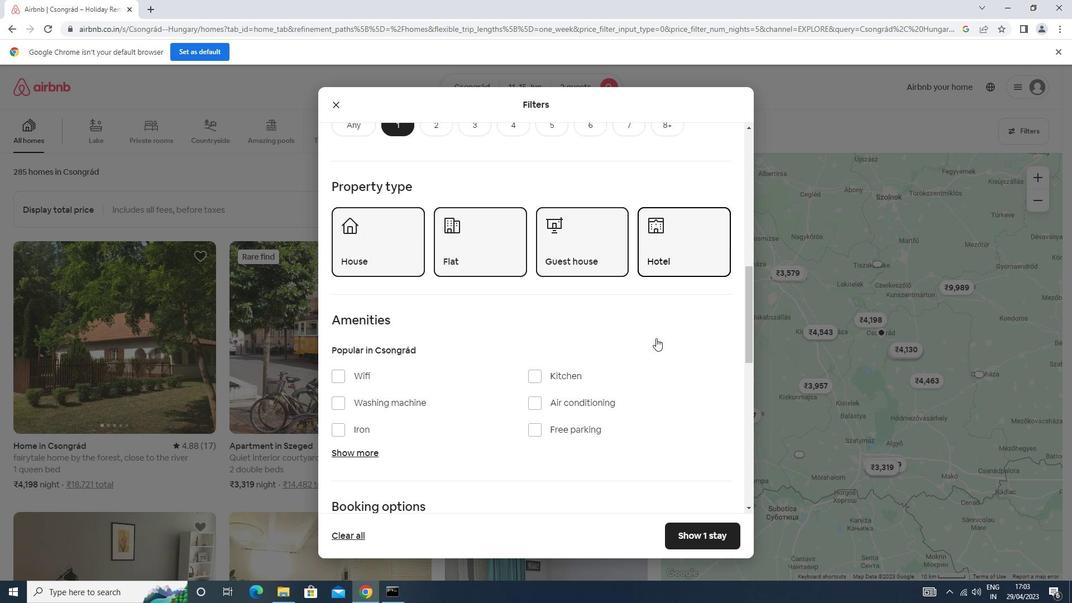 
Action: Mouse moved to (653, 340)
Screenshot: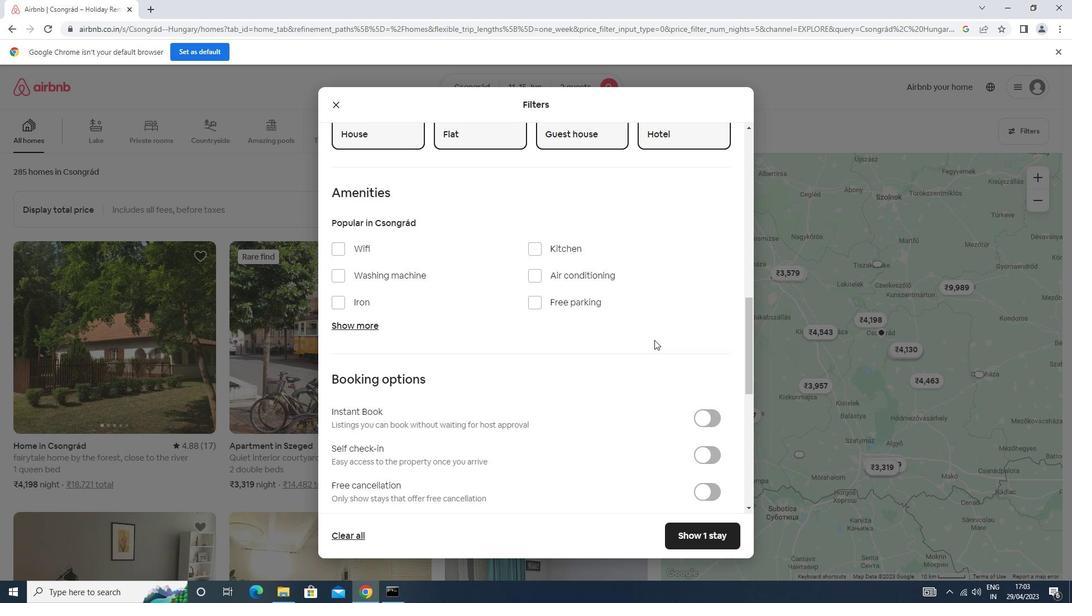 
Action: Mouse scrolled (653, 339) with delta (0, 0)
Screenshot: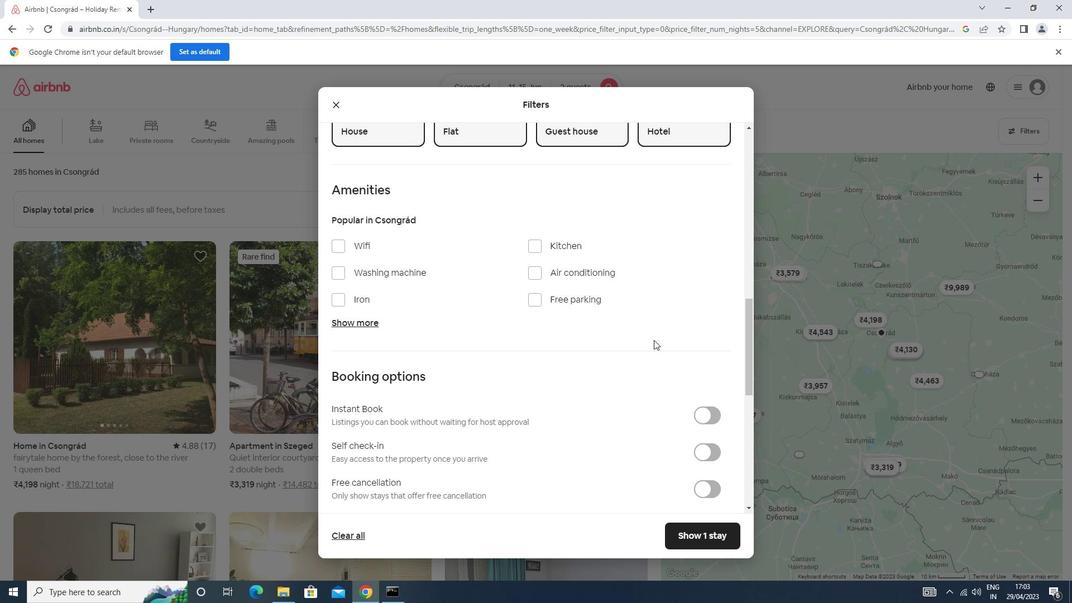 
Action: Mouse scrolled (653, 339) with delta (0, 0)
Screenshot: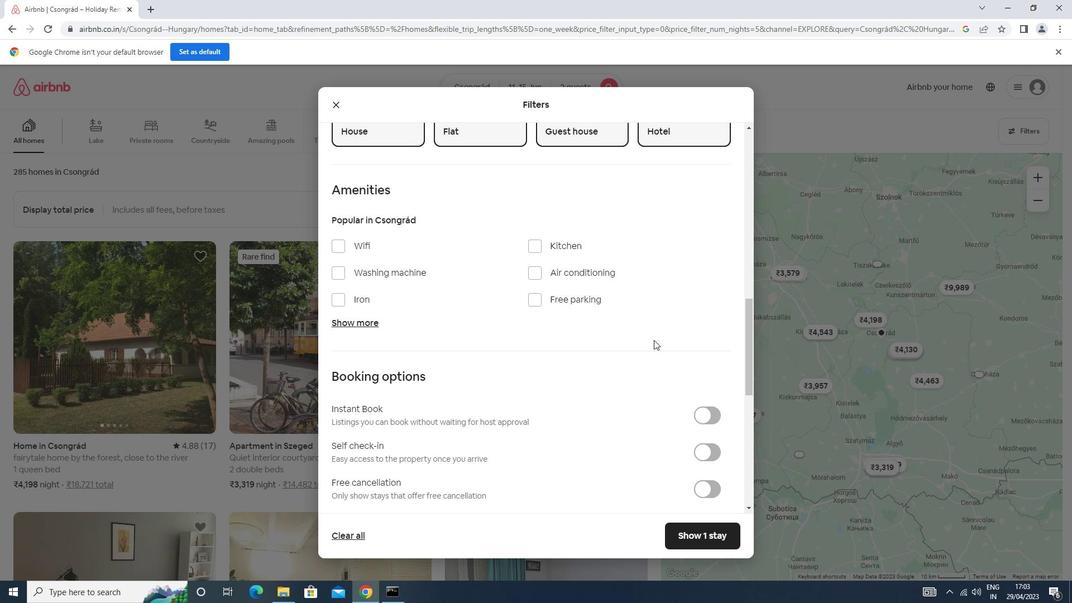 
Action: Mouse moved to (706, 338)
Screenshot: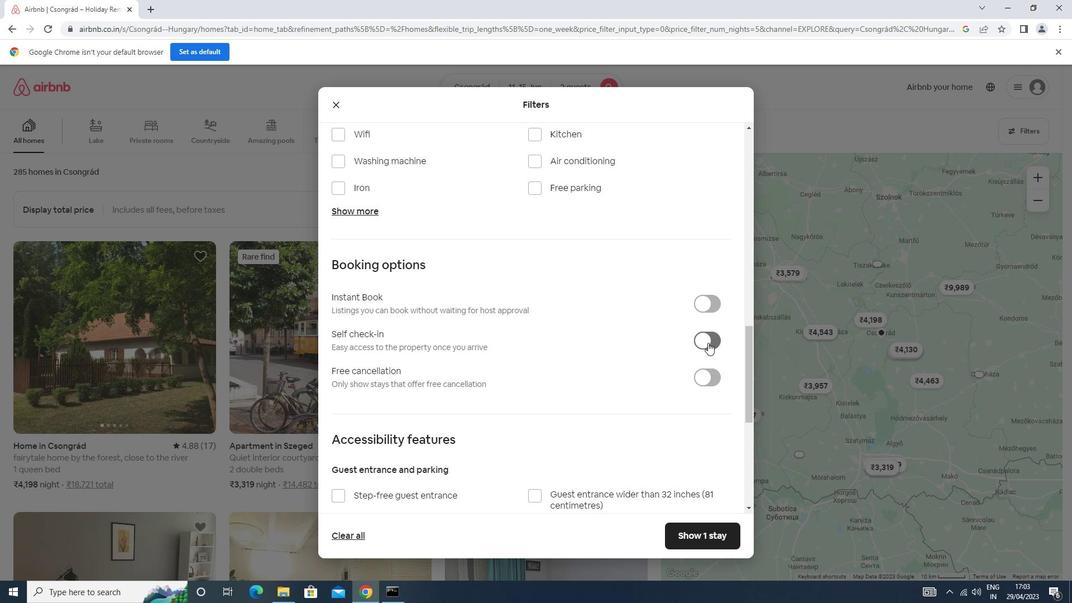 
Action: Mouse pressed left at (706, 338)
Screenshot: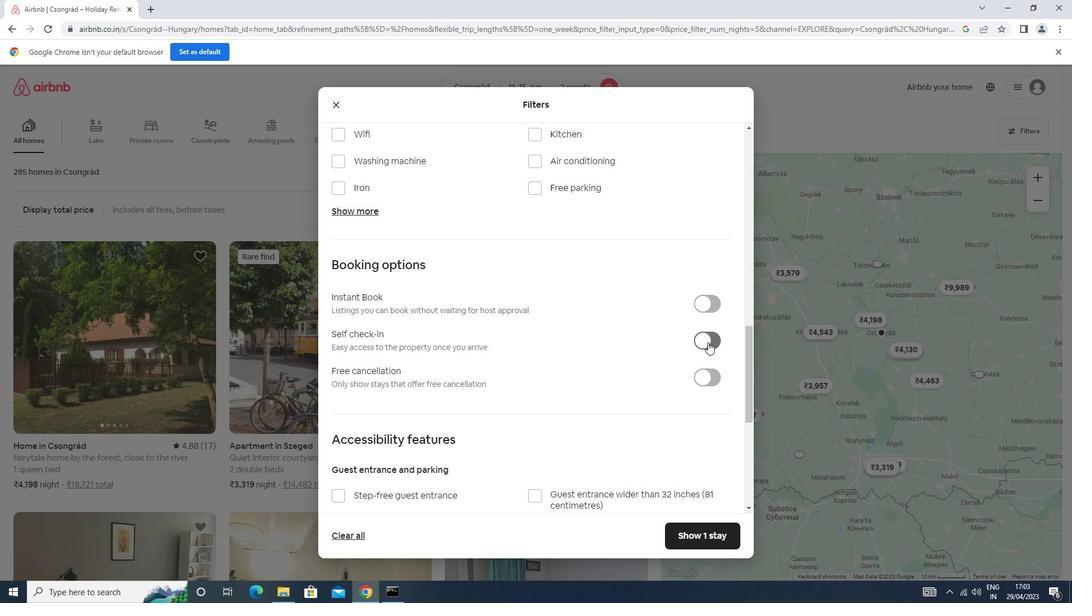 
Action: Mouse moved to (683, 337)
Screenshot: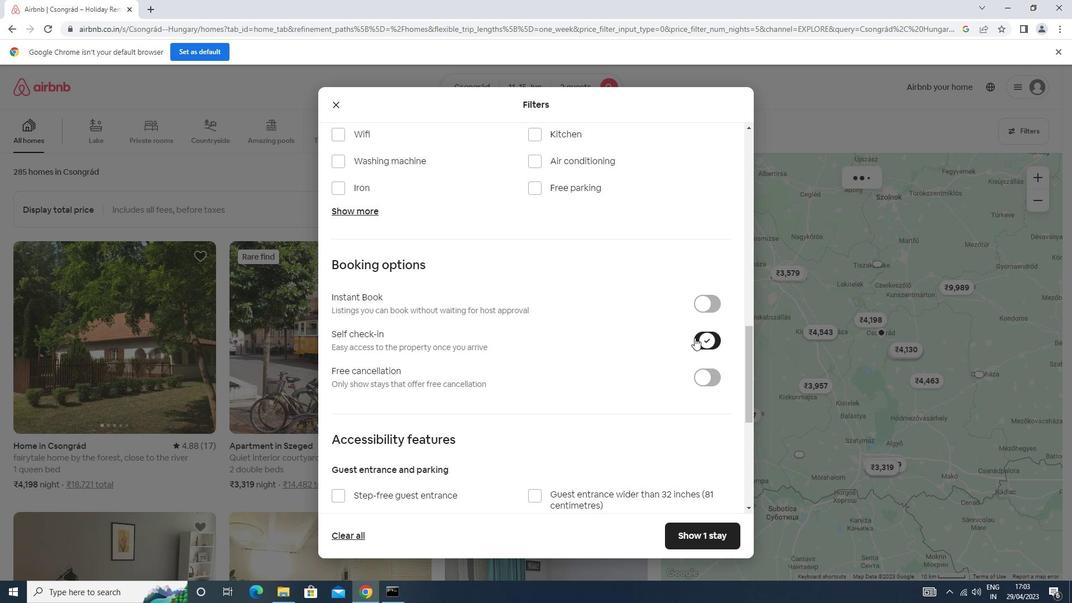 
Action: Mouse scrolled (683, 337) with delta (0, 0)
Screenshot: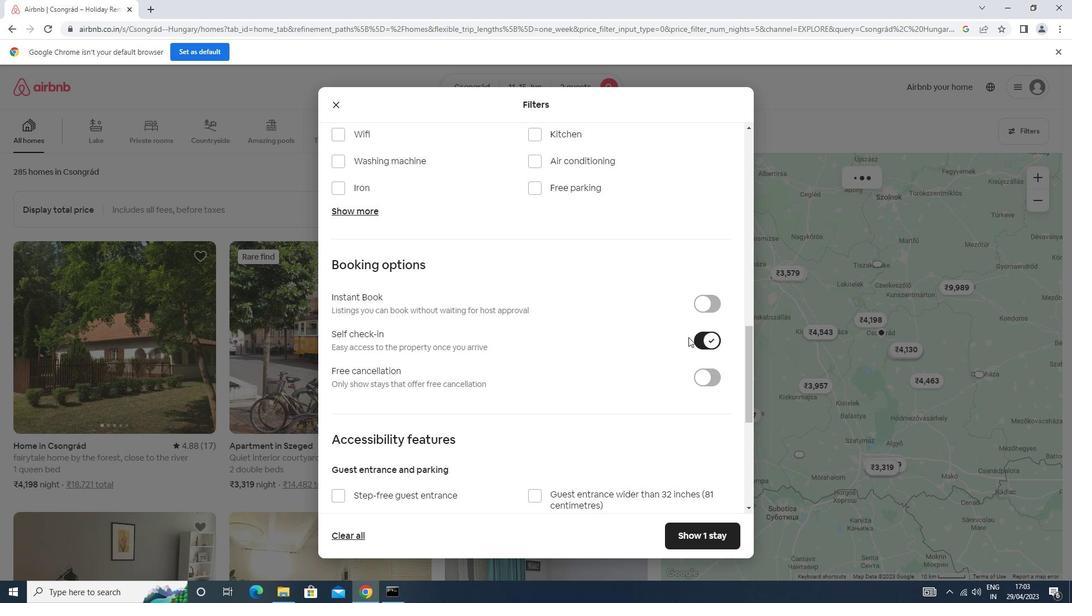 
Action: Mouse scrolled (683, 337) with delta (0, 0)
Screenshot: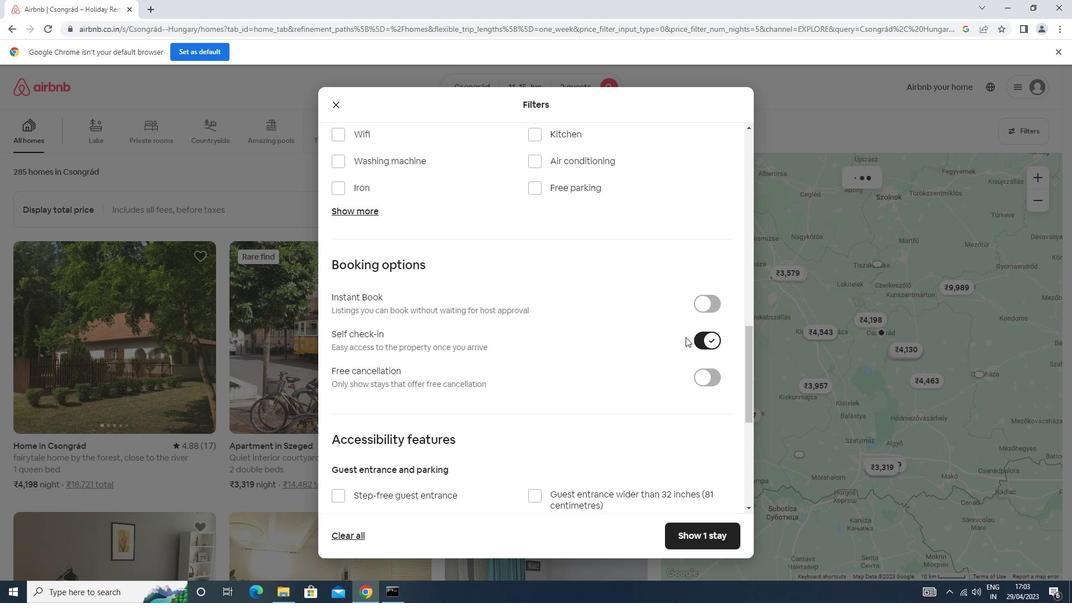 
Action: Mouse moved to (683, 337)
Screenshot: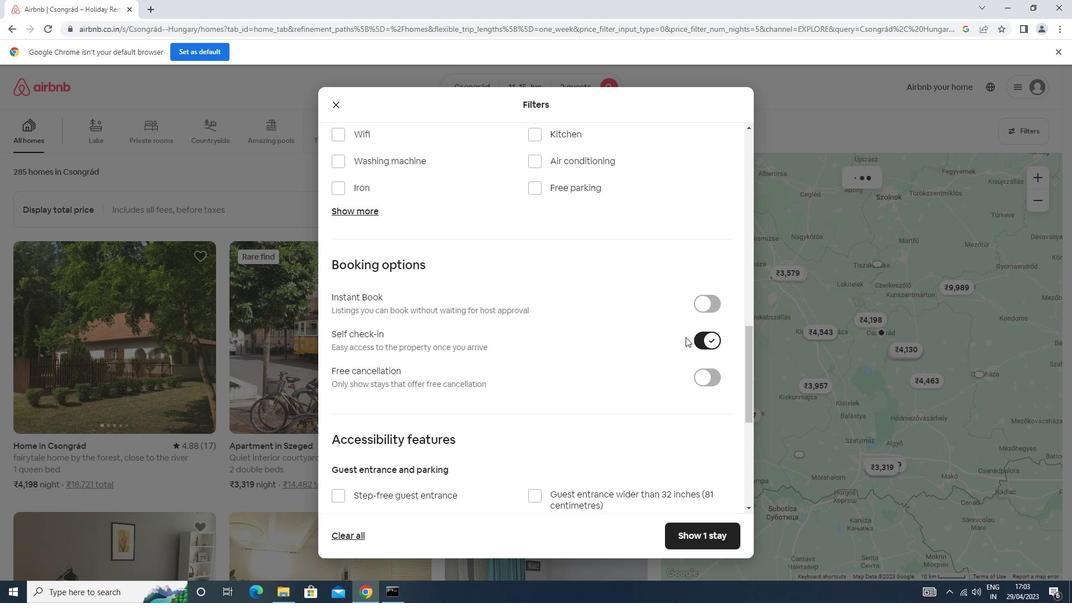 
Action: Mouse scrolled (683, 337) with delta (0, 0)
Screenshot: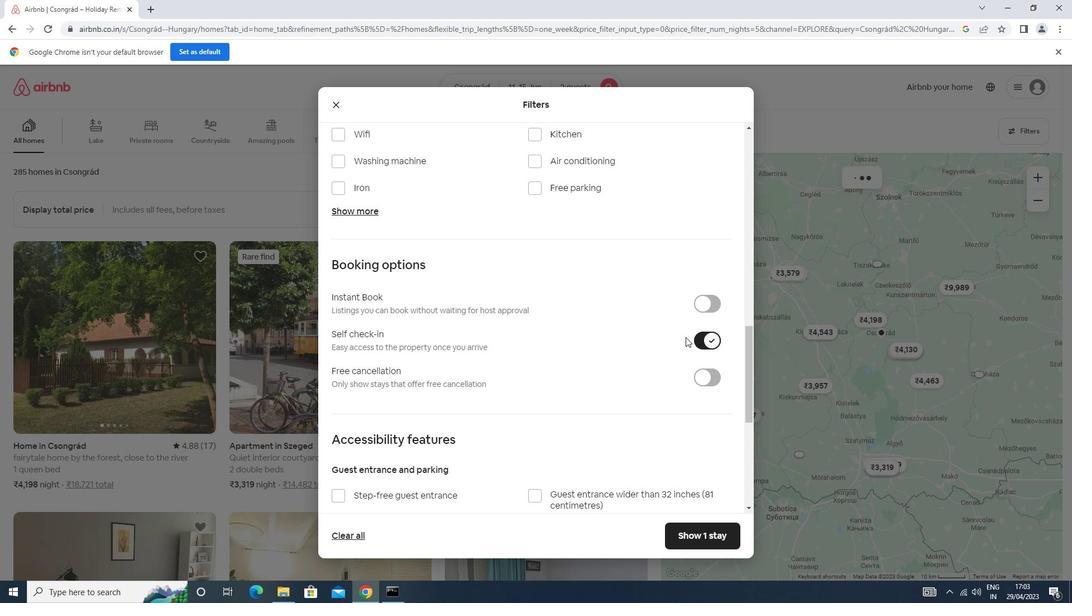 
Action: Mouse scrolled (683, 337) with delta (0, 0)
Screenshot: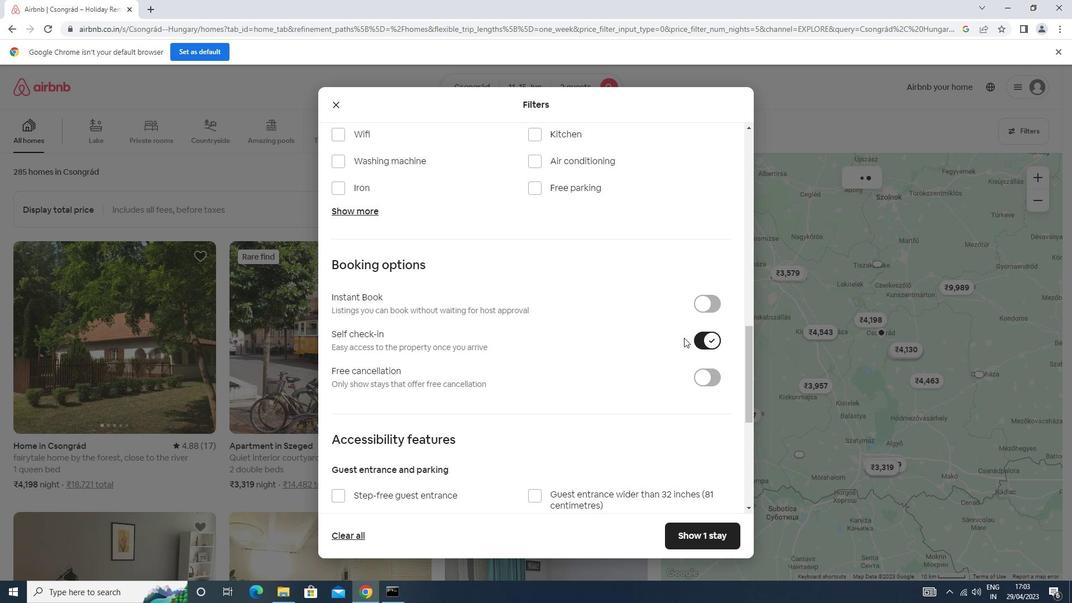 
Action: Mouse moved to (682, 337)
Screenshot: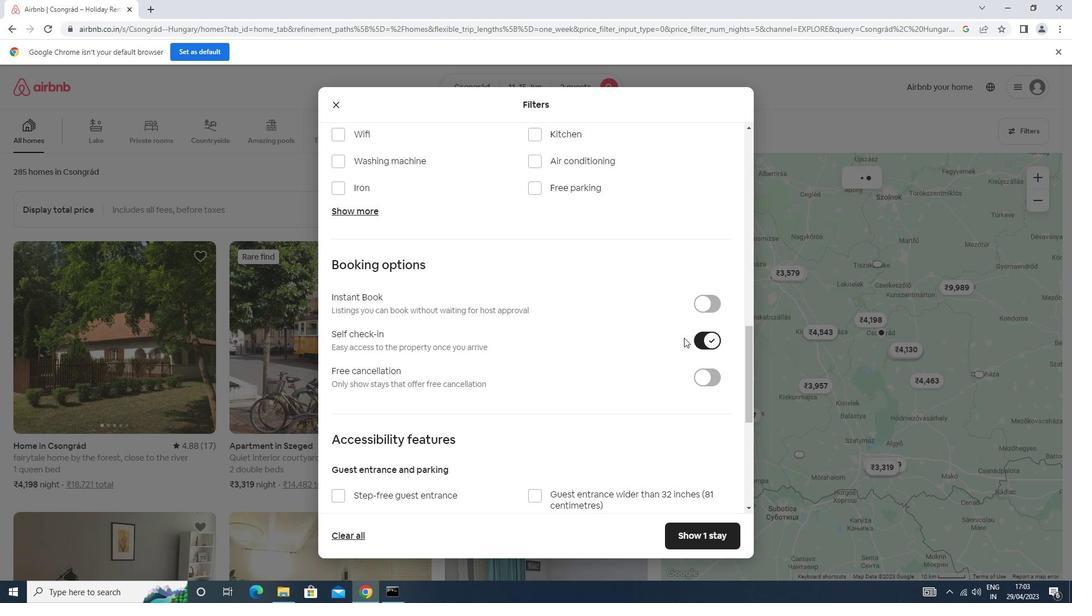 
Action: Mouse scrolled (682, 337) with delta (0, 0)
Screenshot: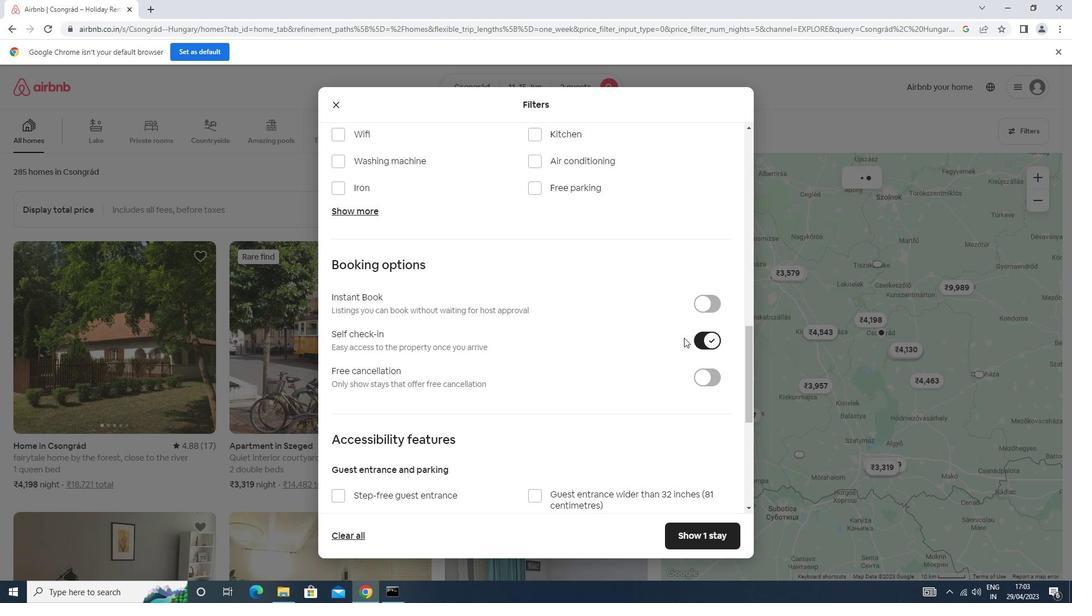 
Action: Mouse moved to (680, 338)
Screenshot: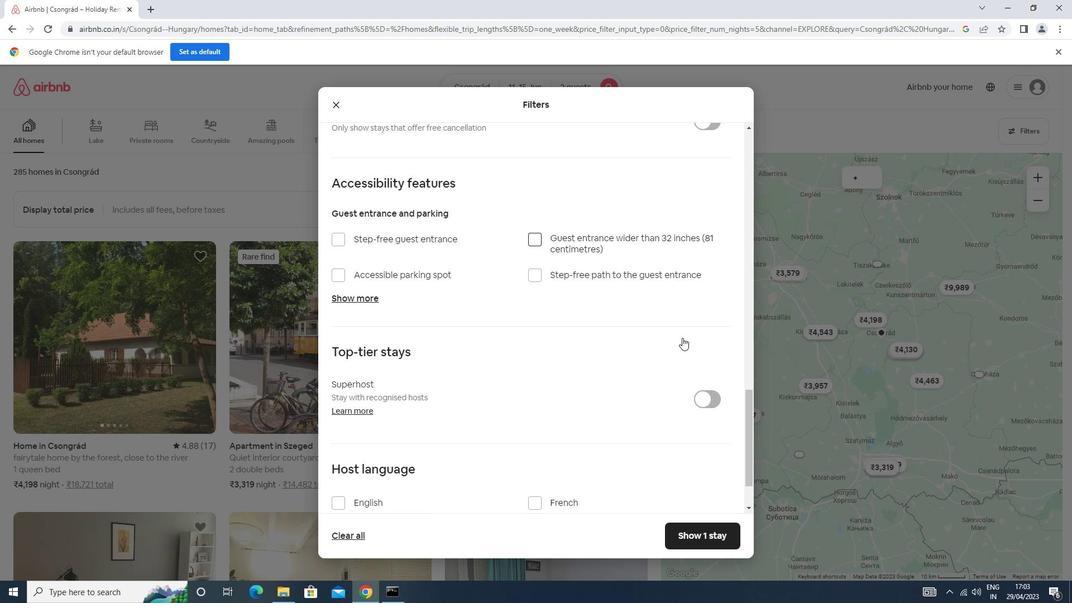 
Action: Mouse scrolled (680, 338) with delta (0, 0)
Screenshot: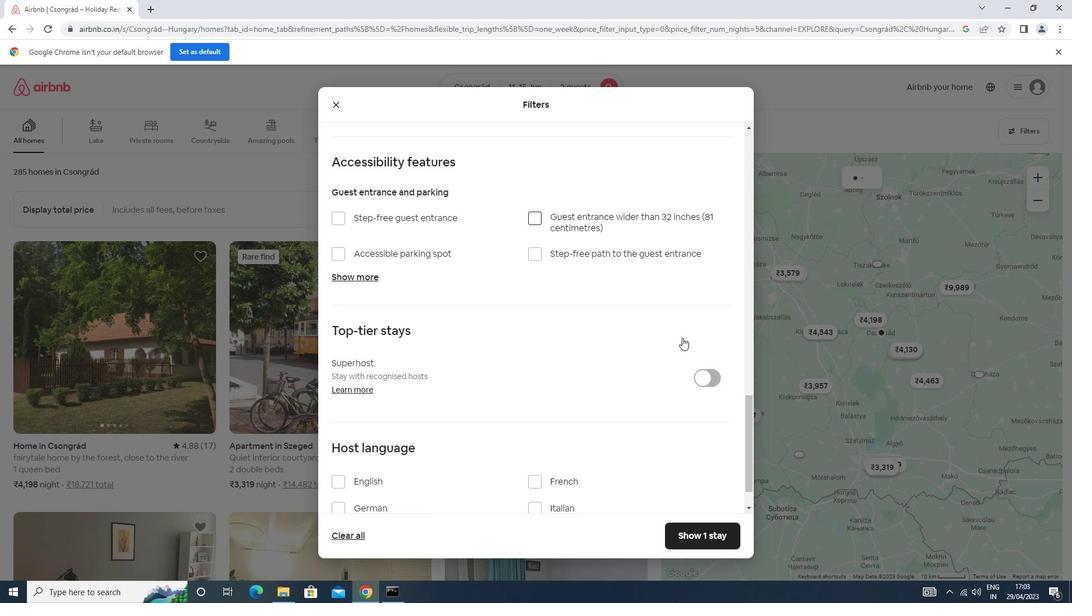 
Action: Mouse moved to (680, 338)
Screenshot: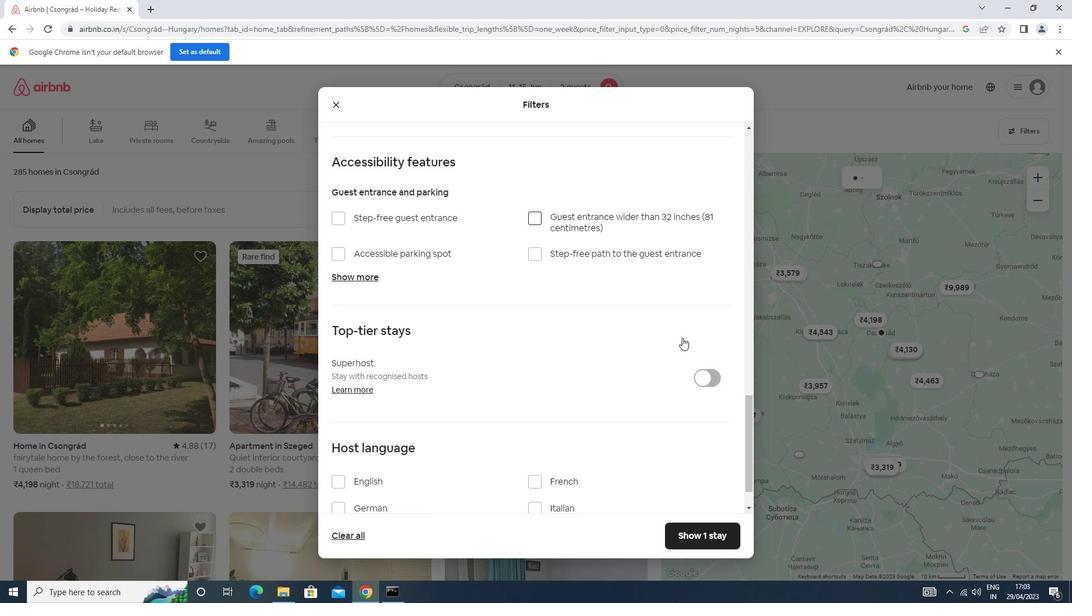 
Action: Mouse scrolled (680, 338) with delta (0, 0)
Screenshot: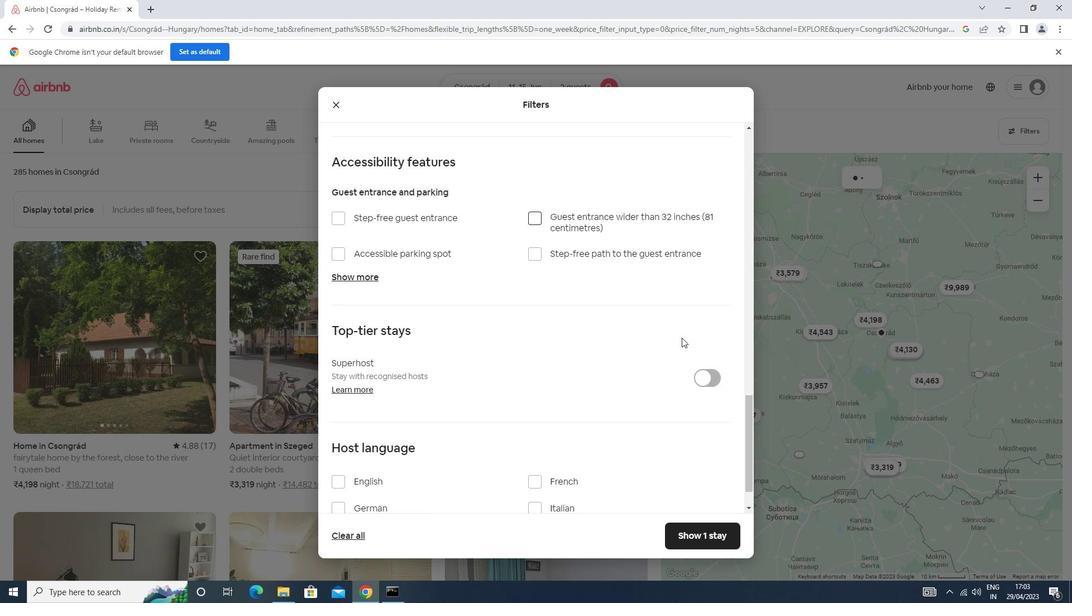 
Action: Mouse moved to (680, 338)
Screenshot: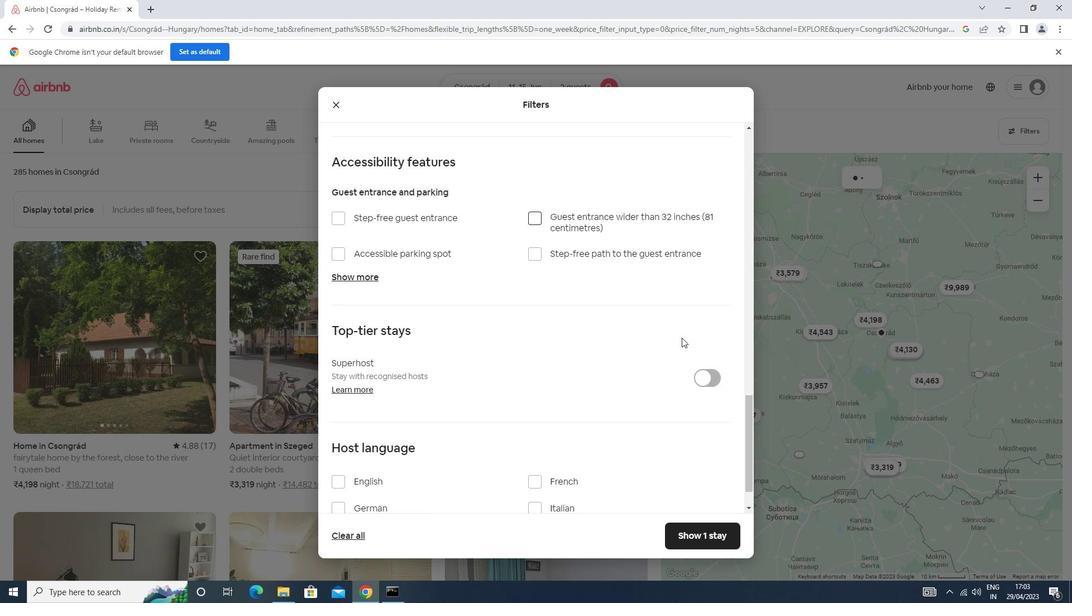 
Action: Mouse scrolled (680, 338) with delta (0, 0)
Screenshot: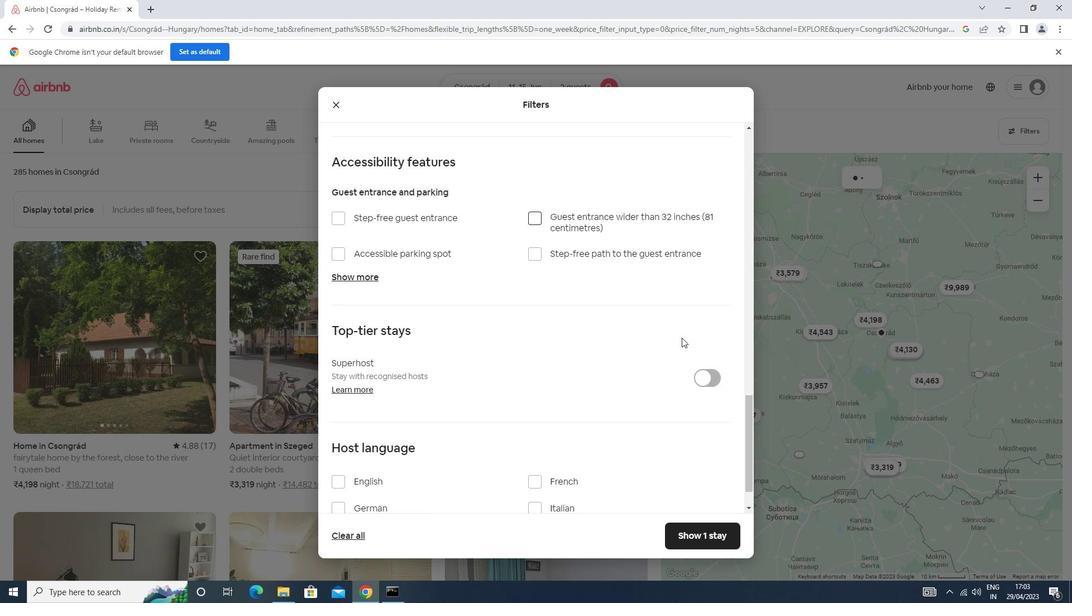
Action: Mouse moved to (679, 339)
Screenshot: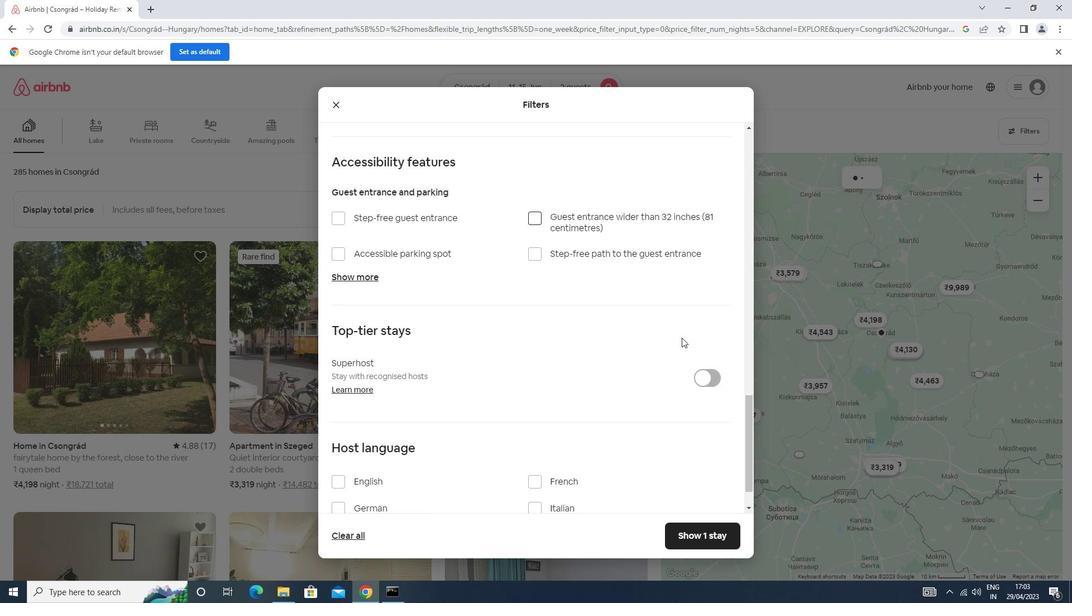 
Action: Mouse scrolled (679, 338) with delta (0, 0)
Screenshot: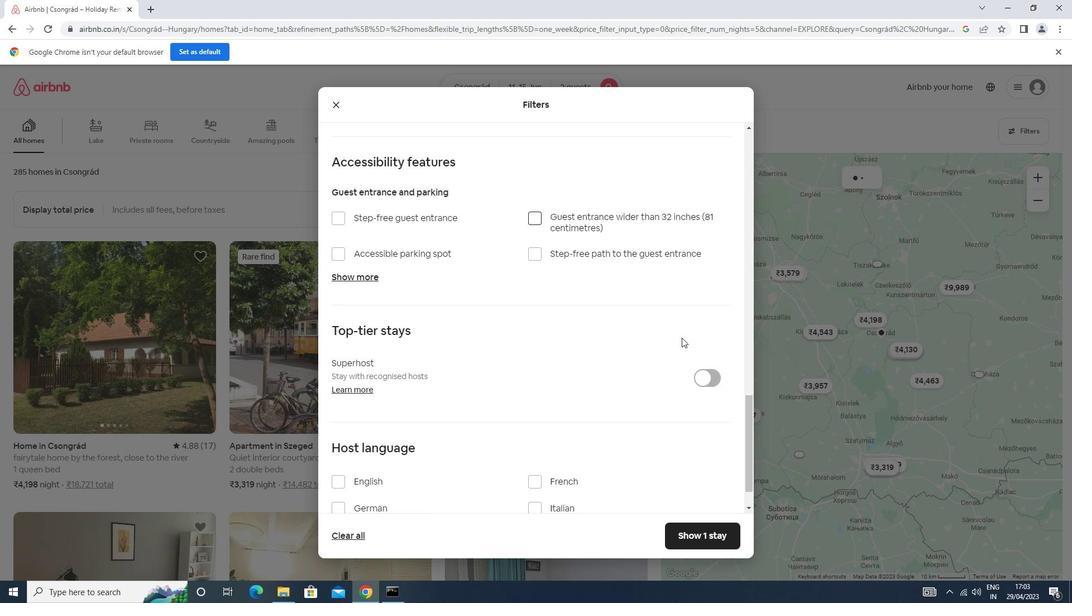
Action: Mouse moved to (679, 340)
Screenshot: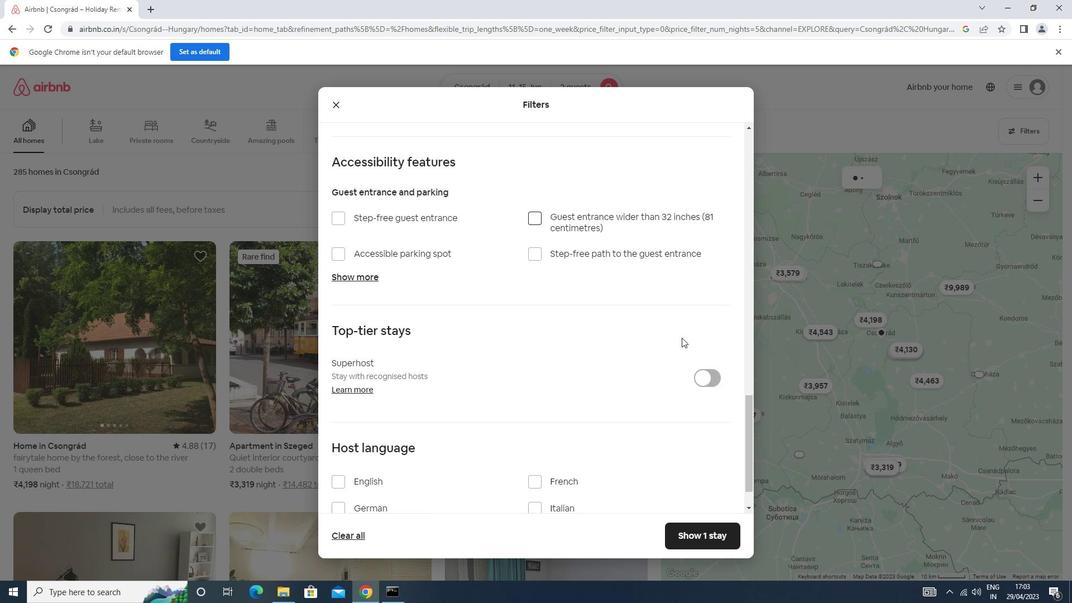 
Action: Mouse scrolled (679, 339) with delta (0, 0)
Screenshot: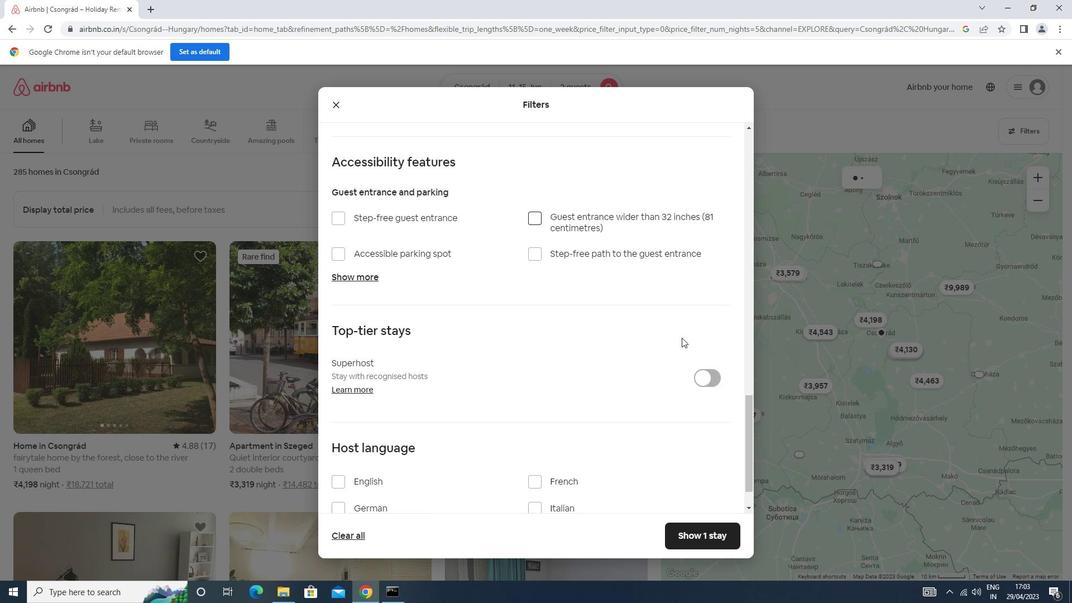
Action: Mouse moved to (678, 340)
Screenshot: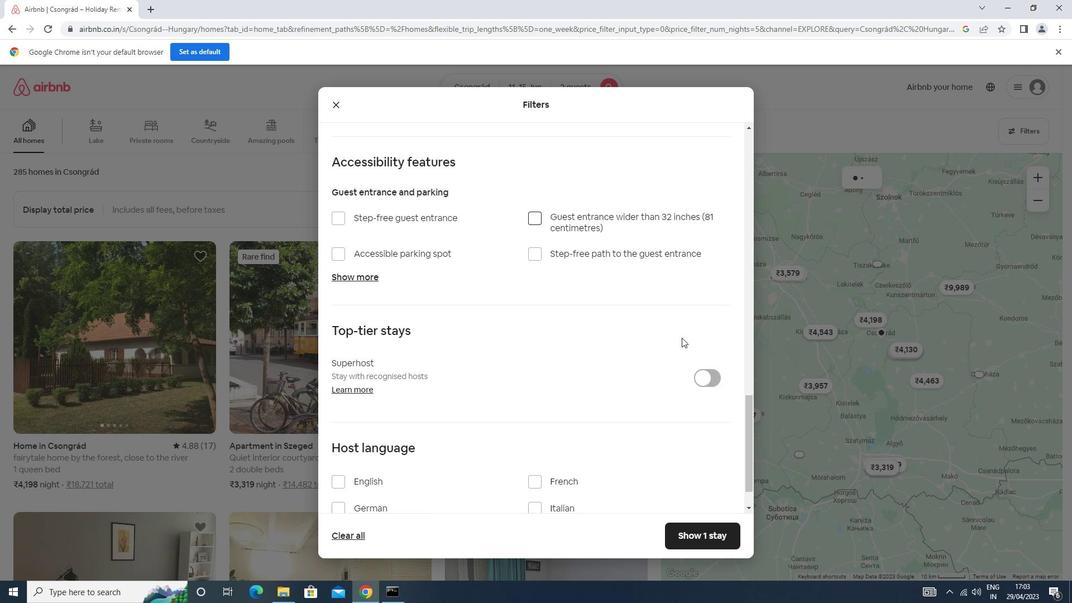 
Action: Mouse scrolled (678, 339) with delta (0, 0)
Screenshot: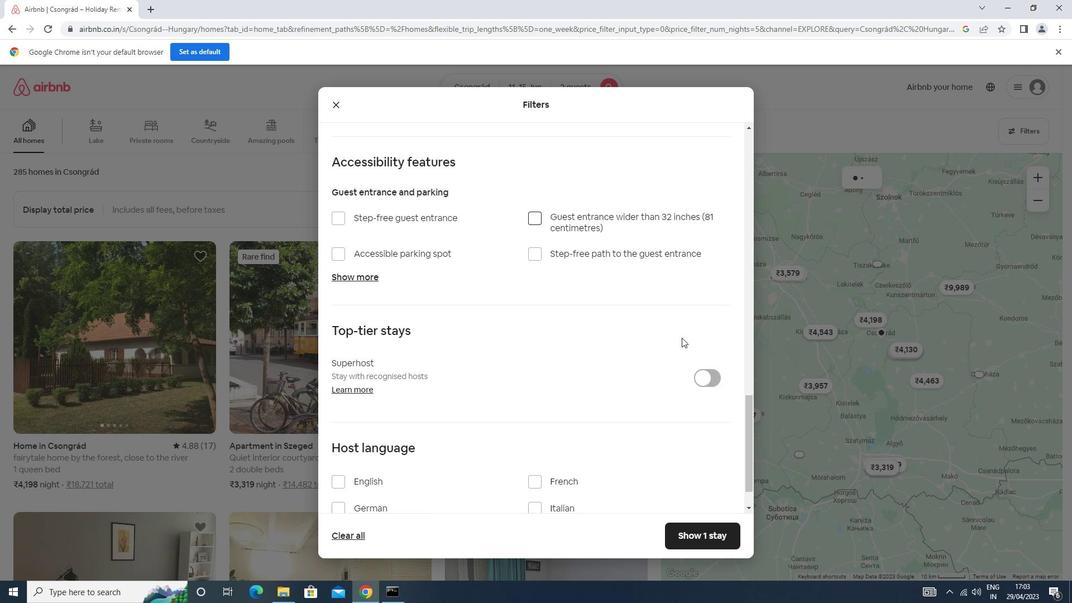 
Action: Mouse moved to (350, 435)
Screenshot: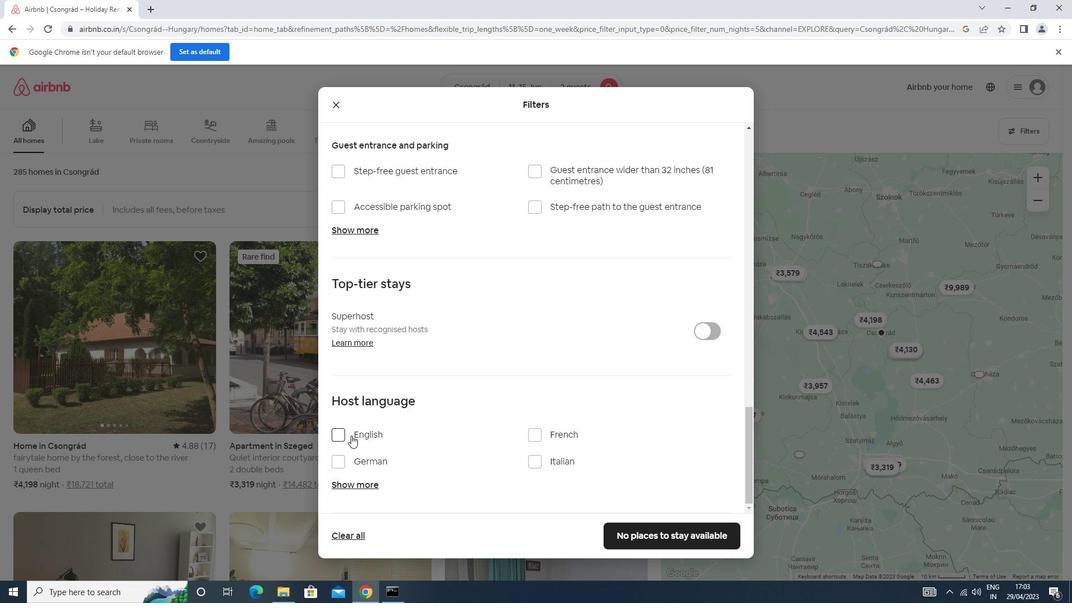 
Action: Mouse pressed left at (350, 435)
Screenshot: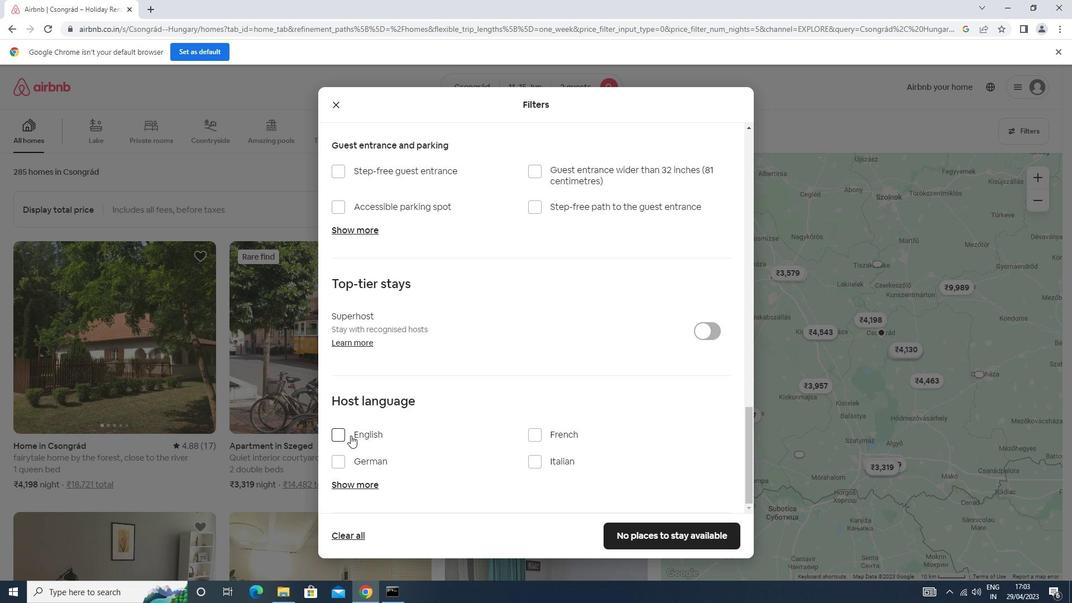 
Action: Mouse moved to (615, 532)
Screenshot: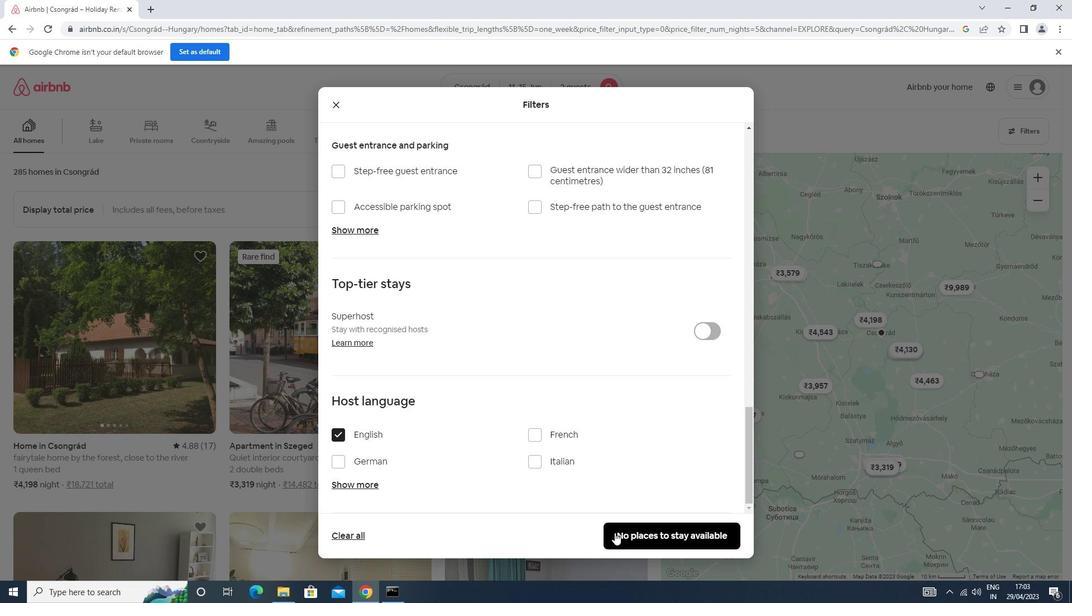 
Action: Mouse pressed left at (615, 532)
Screenshot: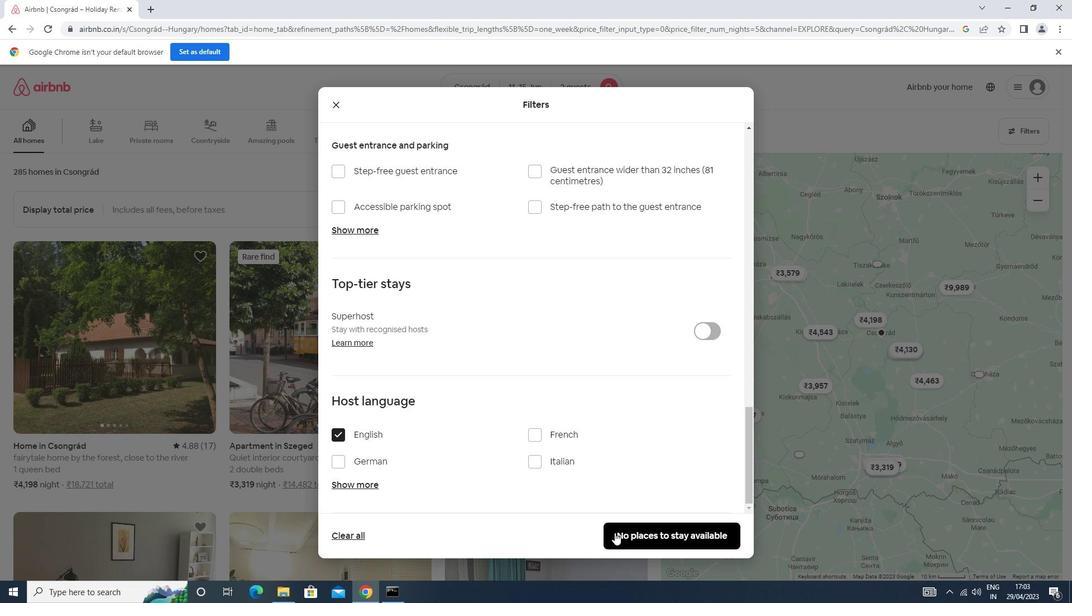 
Action: Mouse moved to (613, 533)
Screenshot: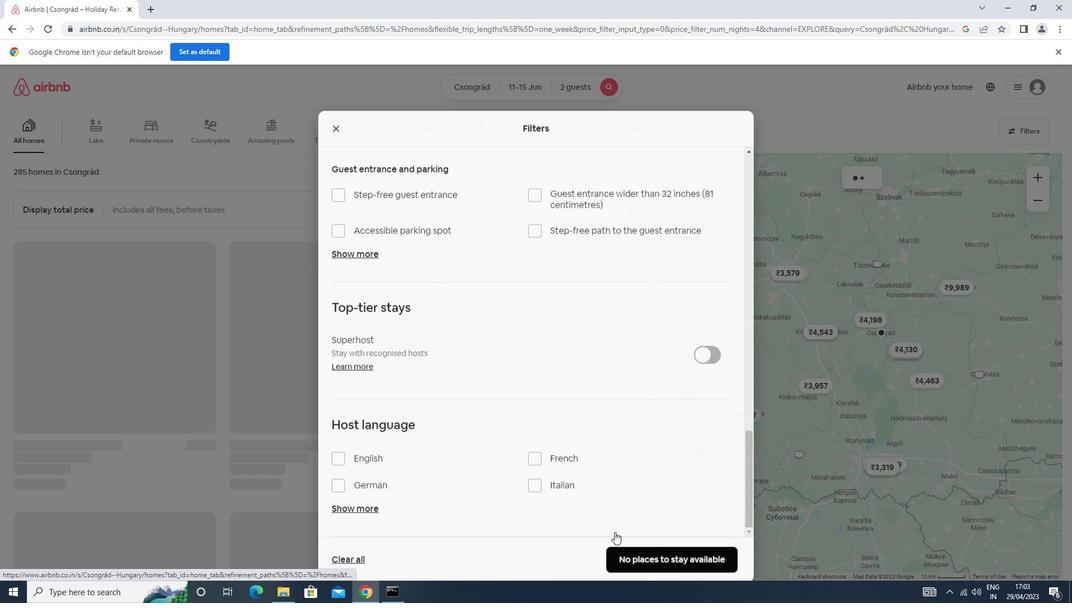 
